 Task: Open Card Card0000000154 in Board Board0000000039 in Workspace WS0000000013 in Trello. Add Member Mailaustralia7@gmail.com to Card Card0000000154 in Board Board0000000039 in Workspace WS0000000013 in Trello. Add Blue Label titled Label0000000154 to Card Card0000000154 in Board Board0000000039 in Workspace WS0000000013 in Trello. Add Checklist CL0000000154 to Card Card0000000154 in Board Board0000000039 in Workspace WS0000000013 in Trello. Add Dates with Start Date as Sep 01 2023 and Due Date as Sep 30 2023 to Card Card0000000154 in Board Board0000000039 in Workspace WS0000000013 in Trello
Action: Mouse moved to (408, 454)
Screenshot: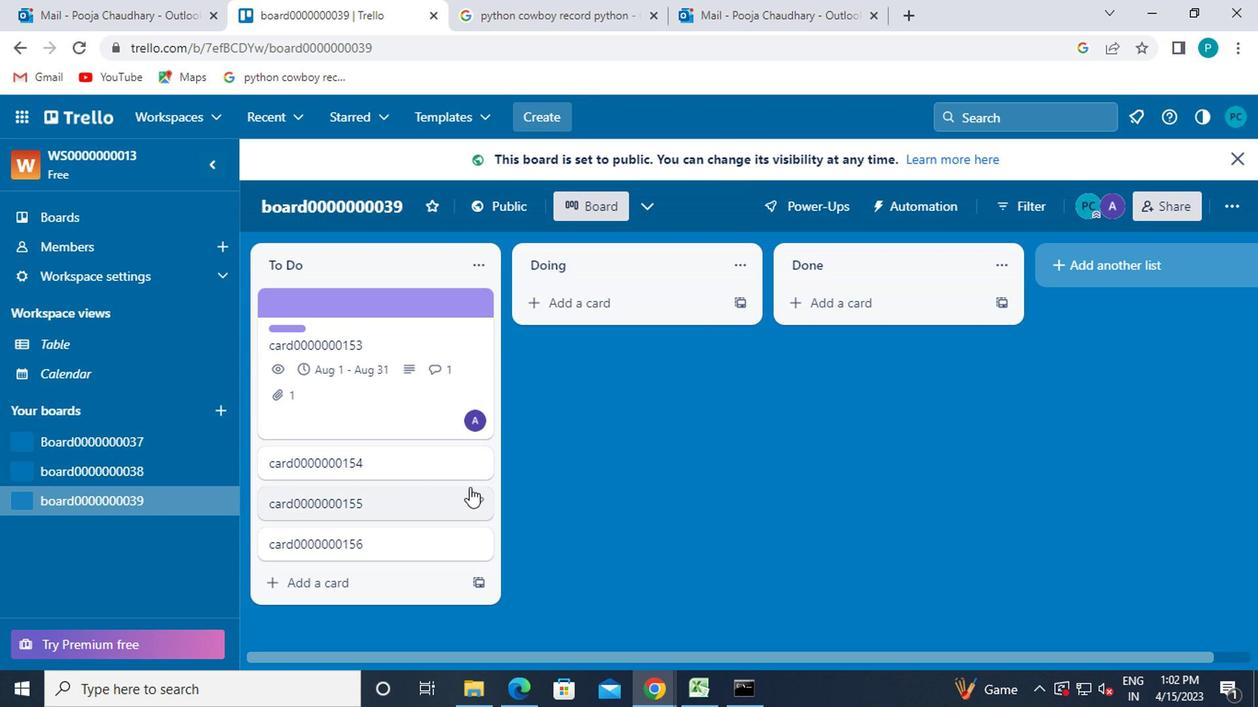 
Action: Mouse pressed left at (408, 454)
Screenshot: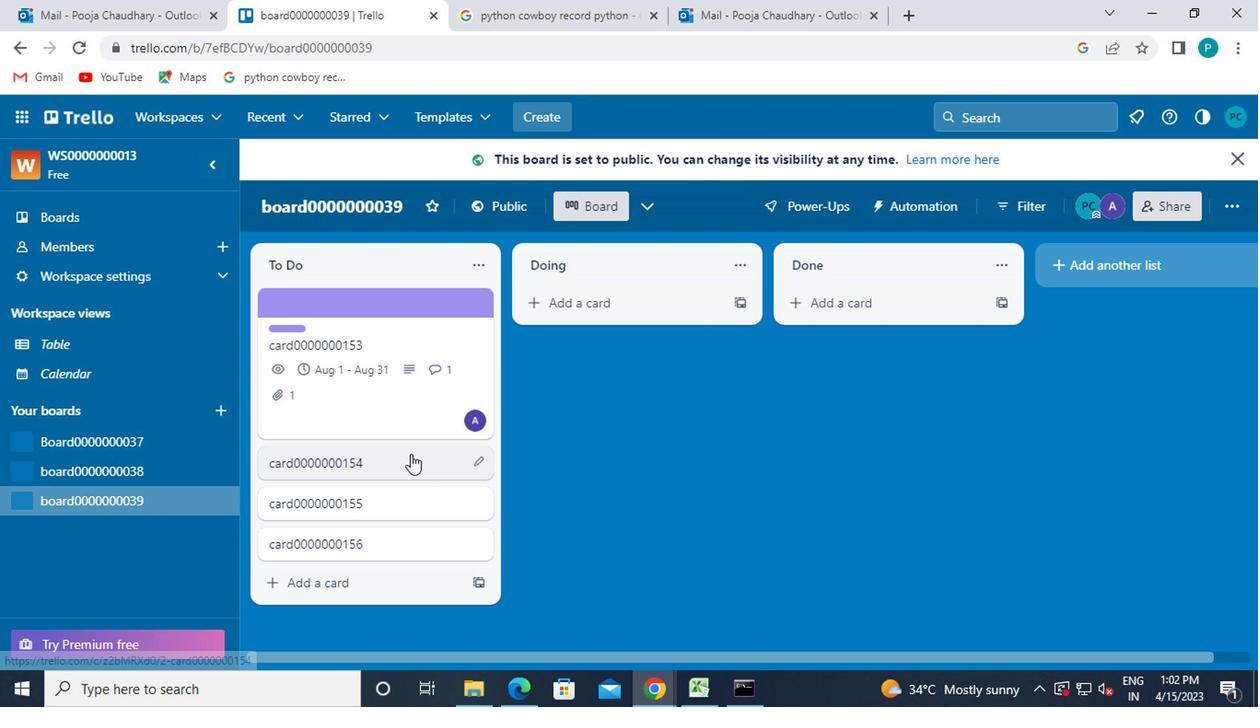
Action: Mouse moved to (860, 313)
Screenshot: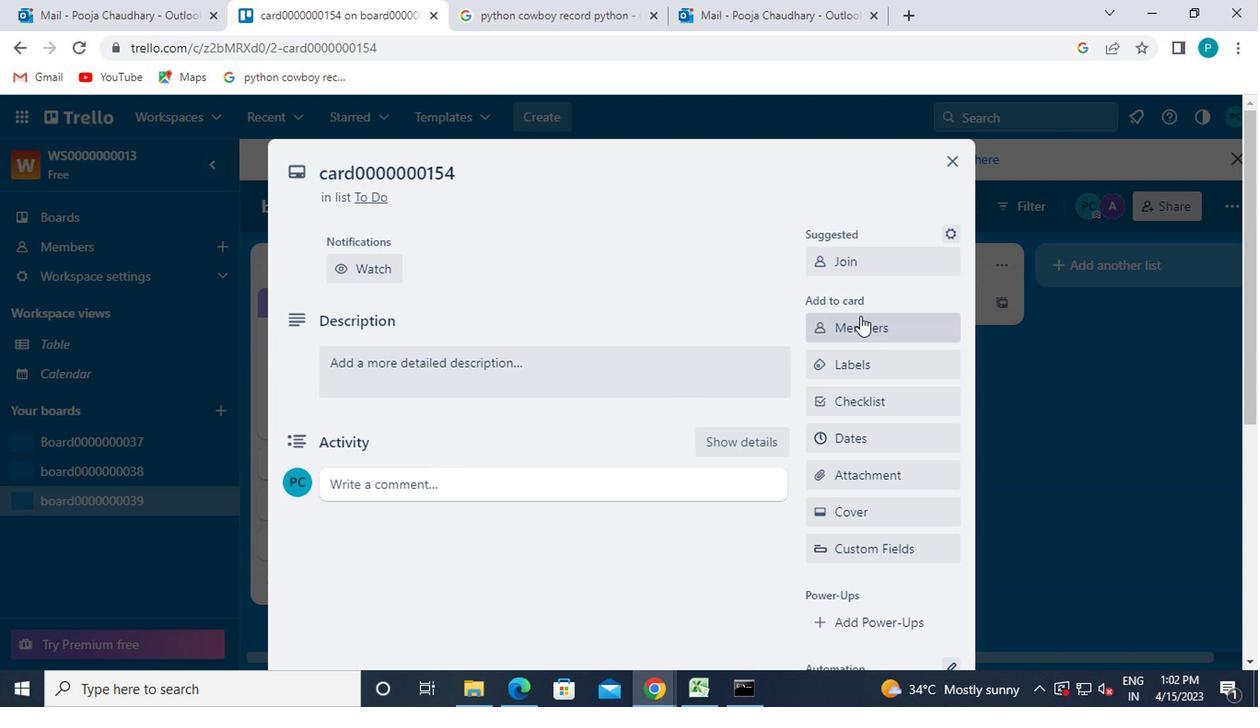 
Action: Mouse pressed left at (860, 313)
Screenshot: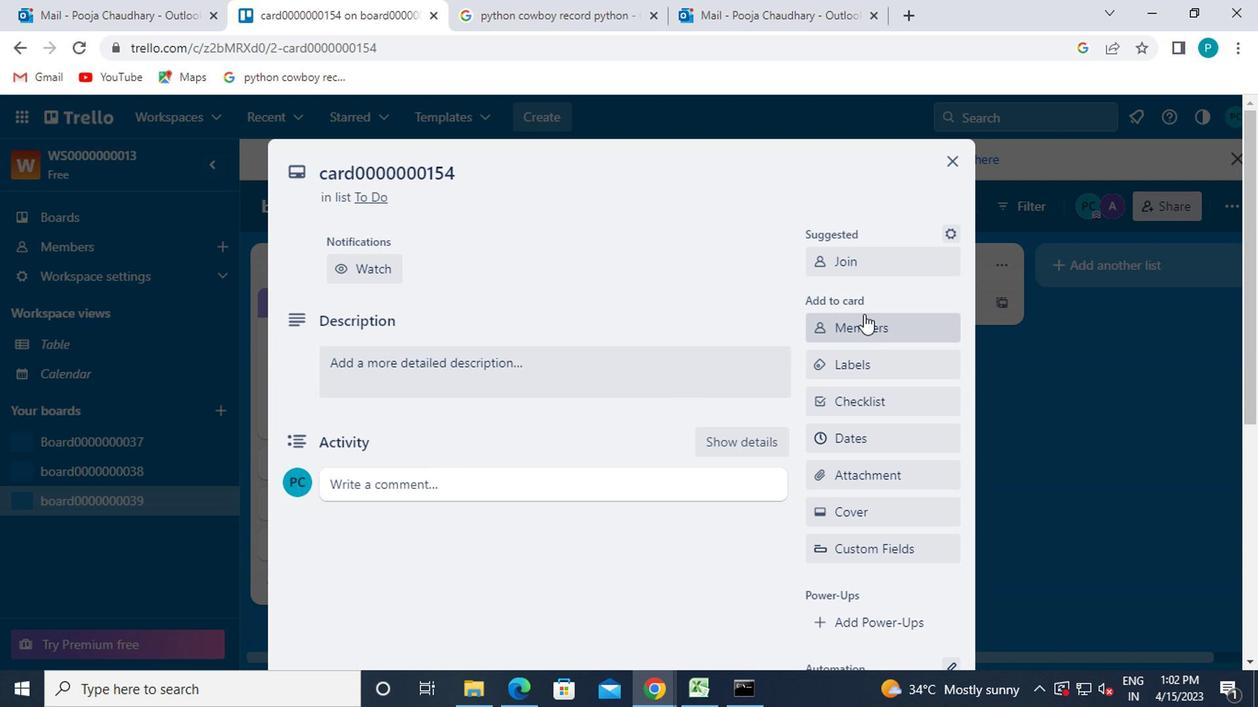 
Action: Mouse moved to (837, 408)
Screenshot: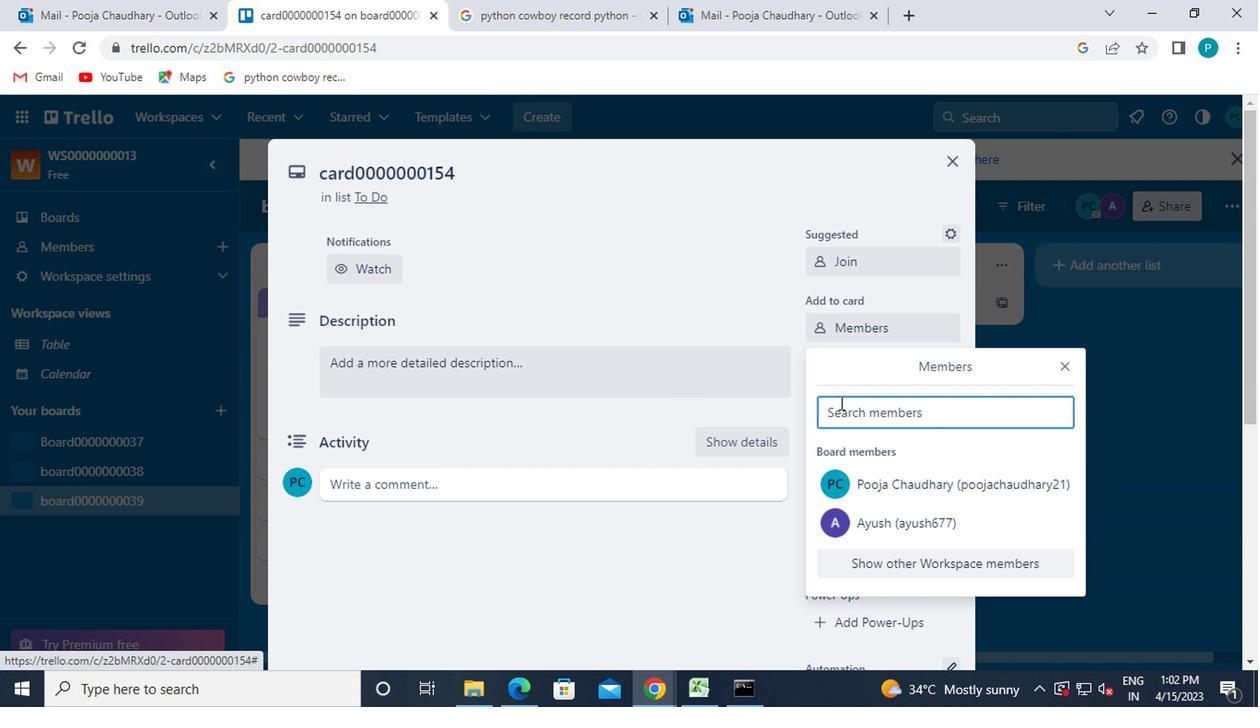 
Action: Mouse pressed left at (837, 408)
Screenshot: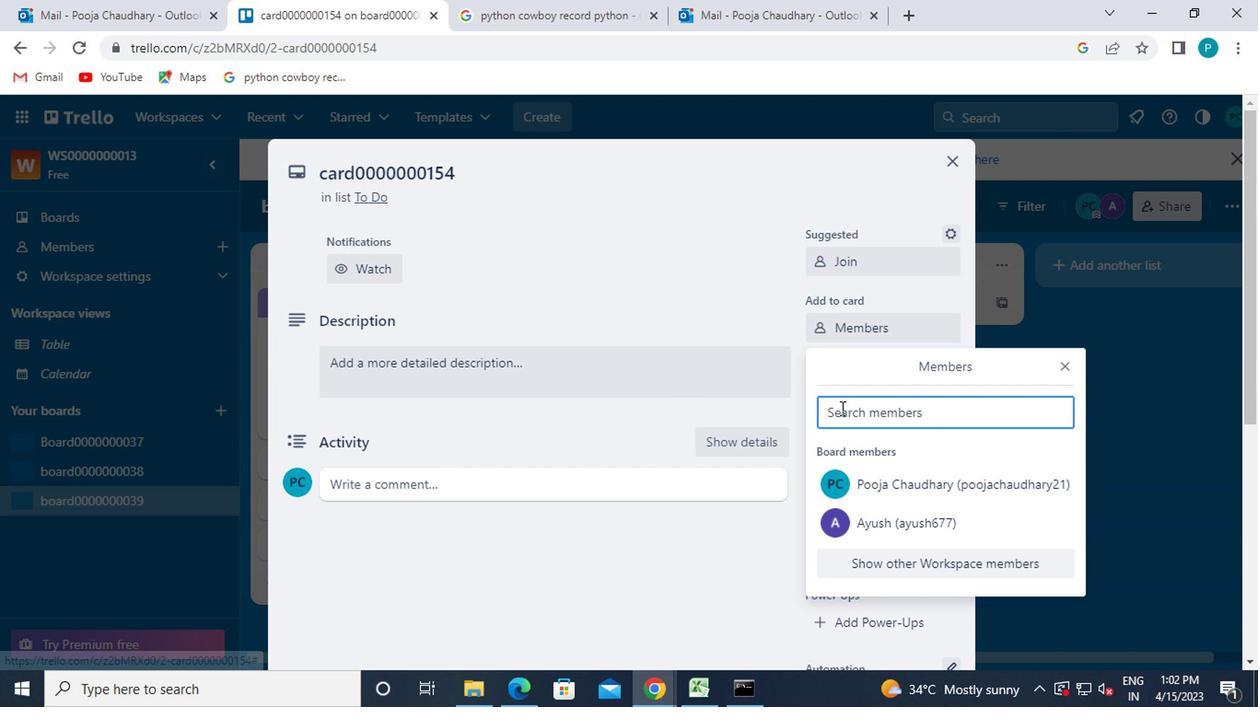 
Action: Key pressed mailaustralia7<Key.shift>@GMAIL.COM
Screenshot: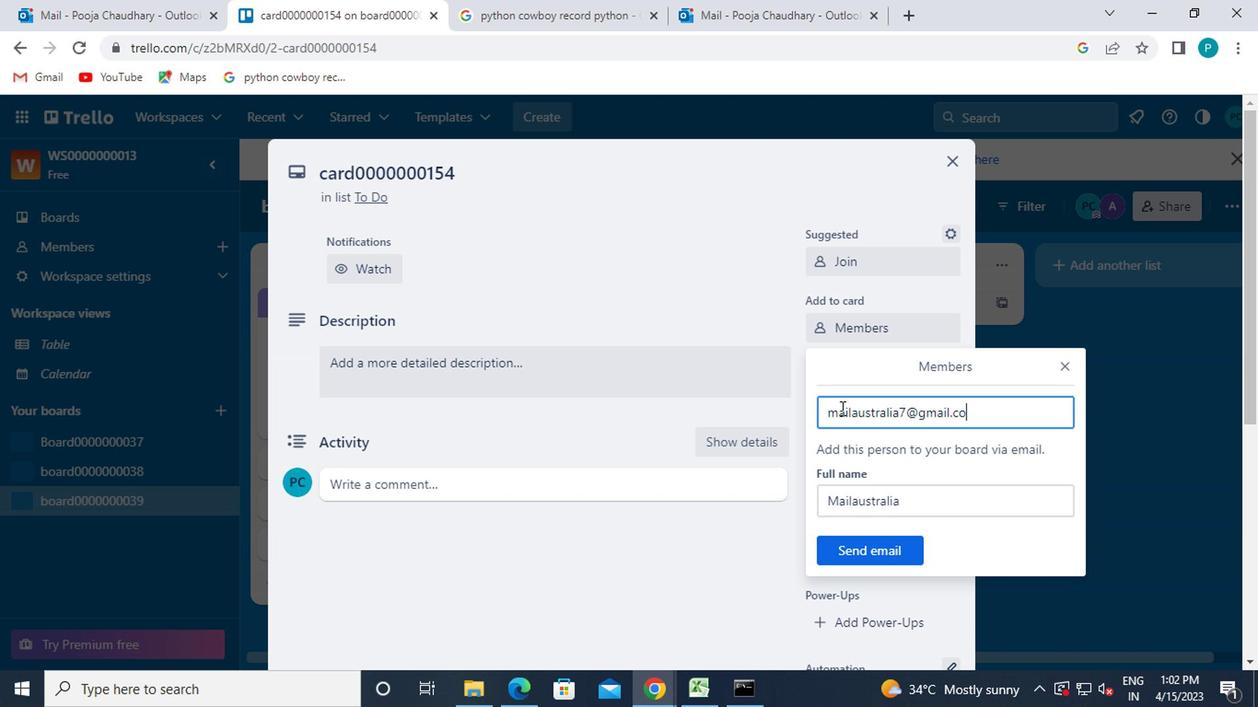 
Action: Mouse moved to (841, 553)
Screenshot: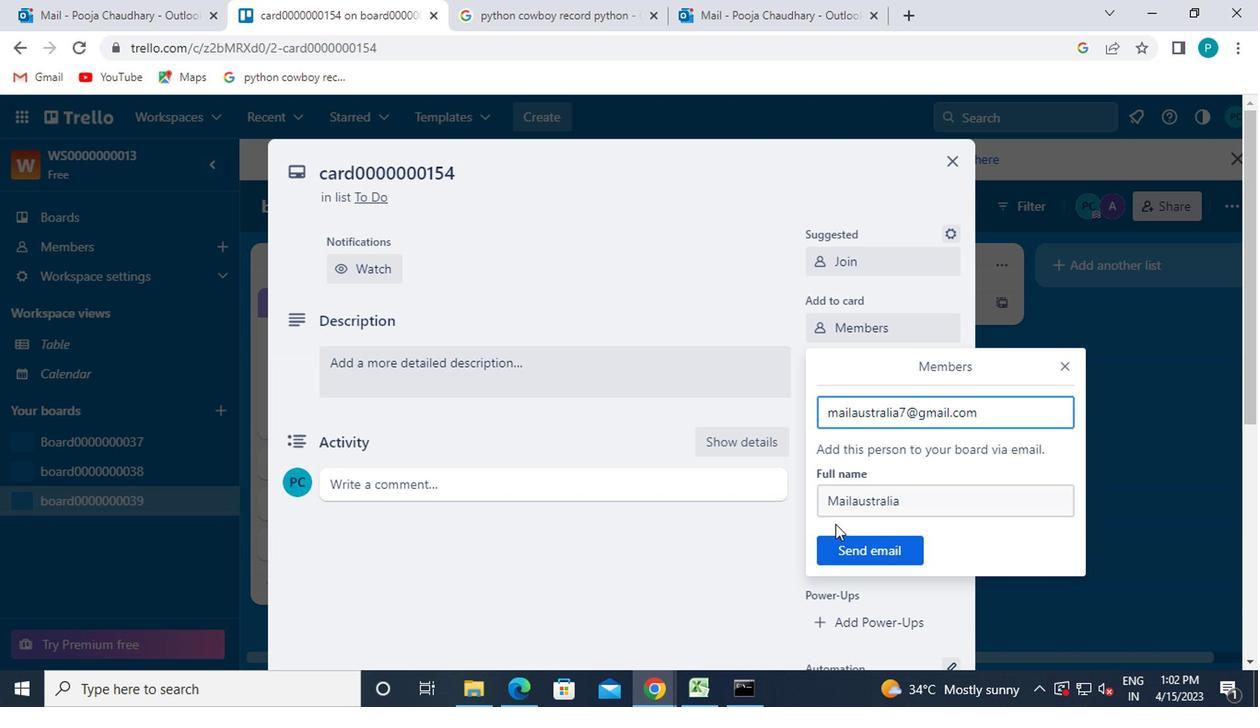 
Action: Mouse pressed left at (841, 553)
Screenshot: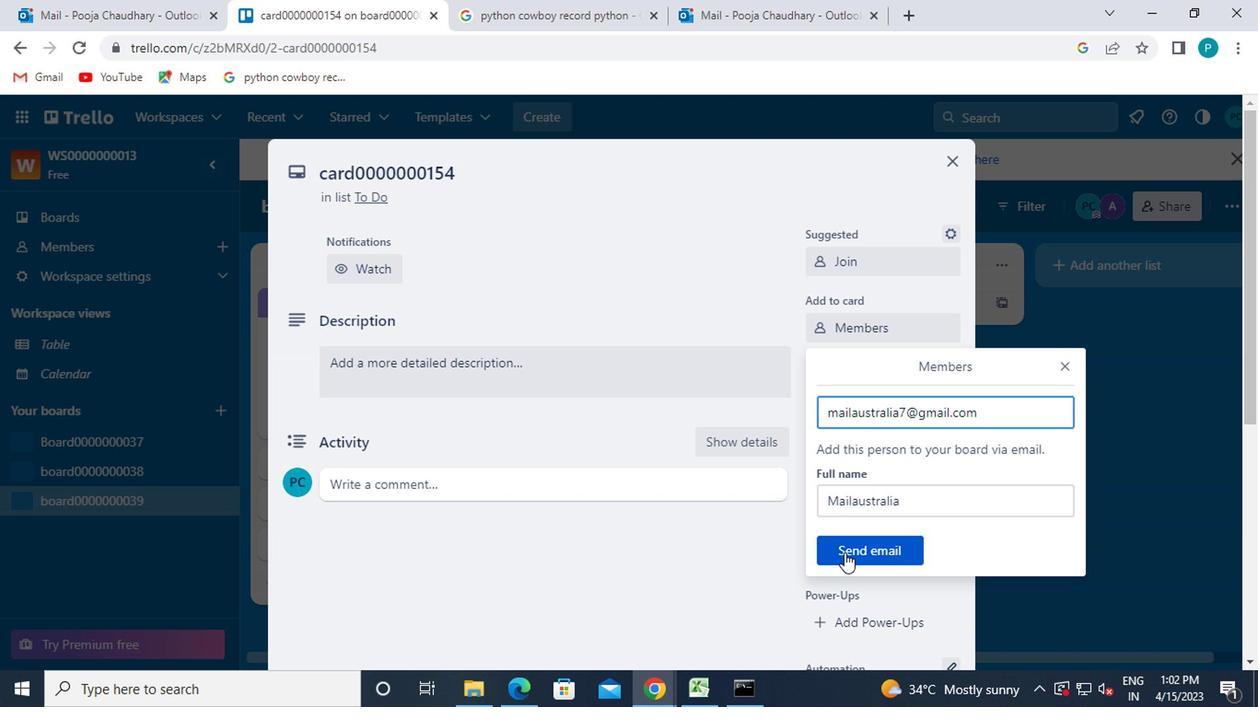 
Action: Mouse moved to (825, 372)
Screenshot: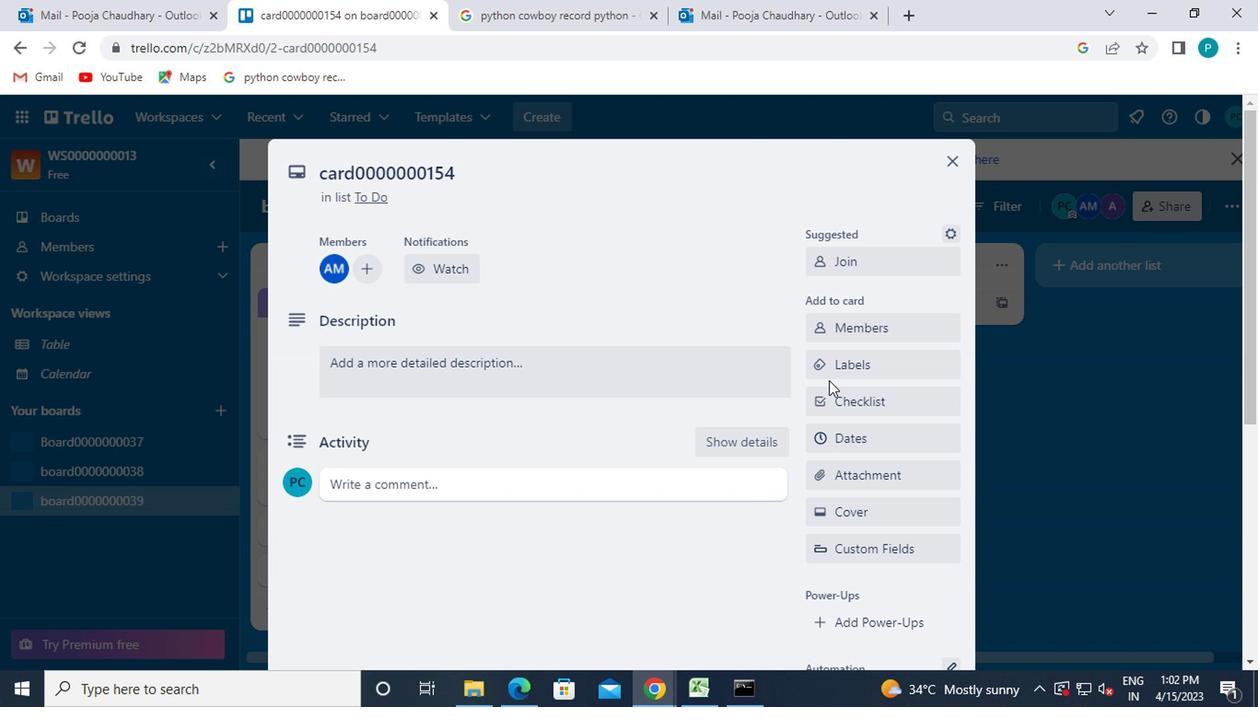 
Action: Mouse pressed left at (825, 372)
Screenshot: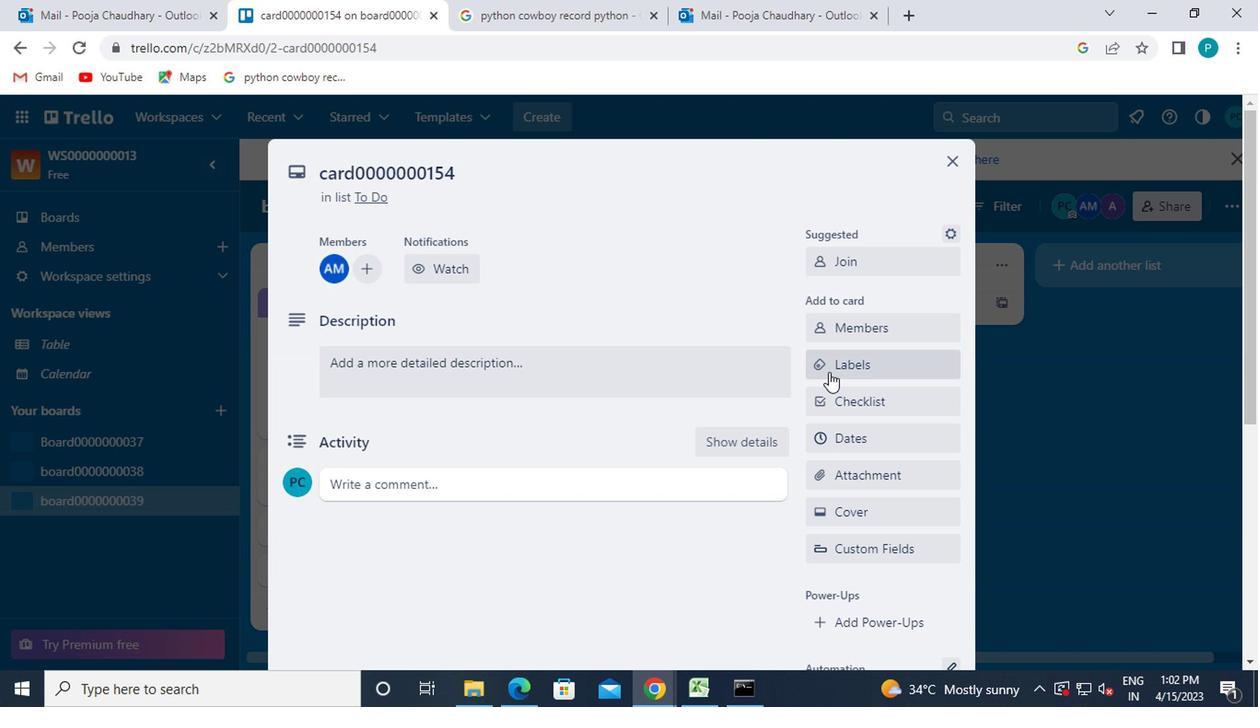 
Action: Mouse moved to (858, 526)
Screenshot: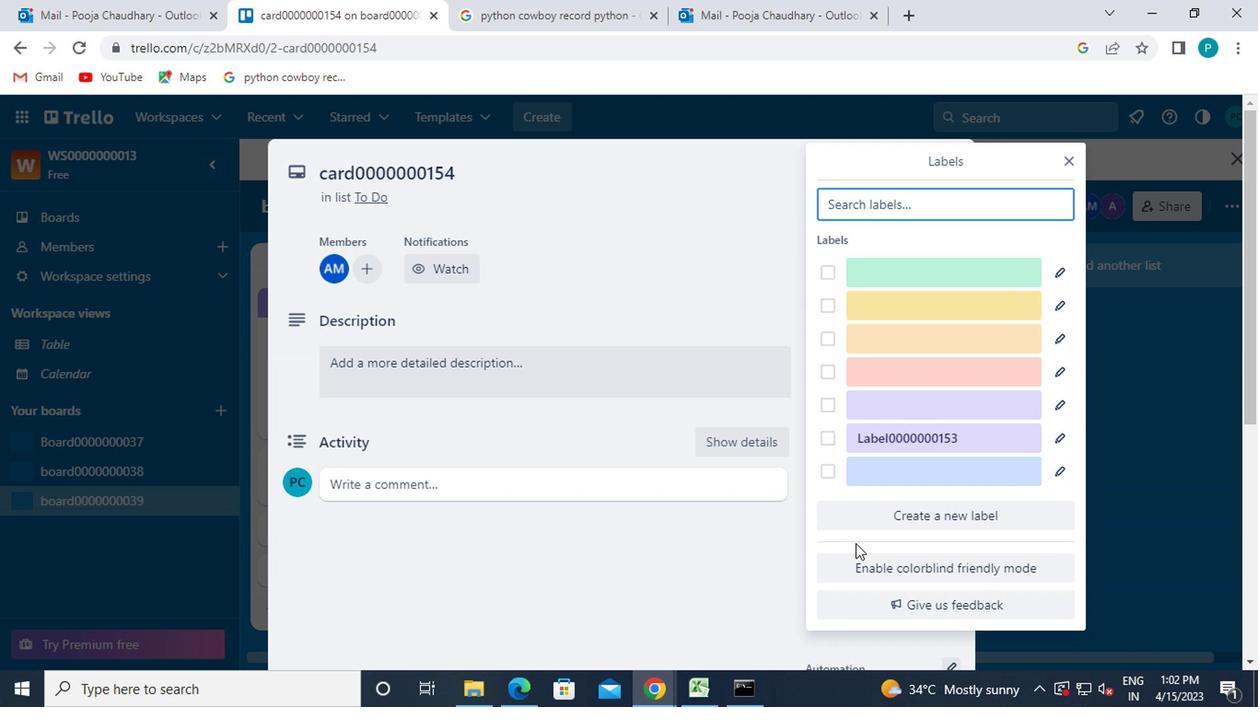 
Action: Mouse pressed left at (858, 526)
Screenshot: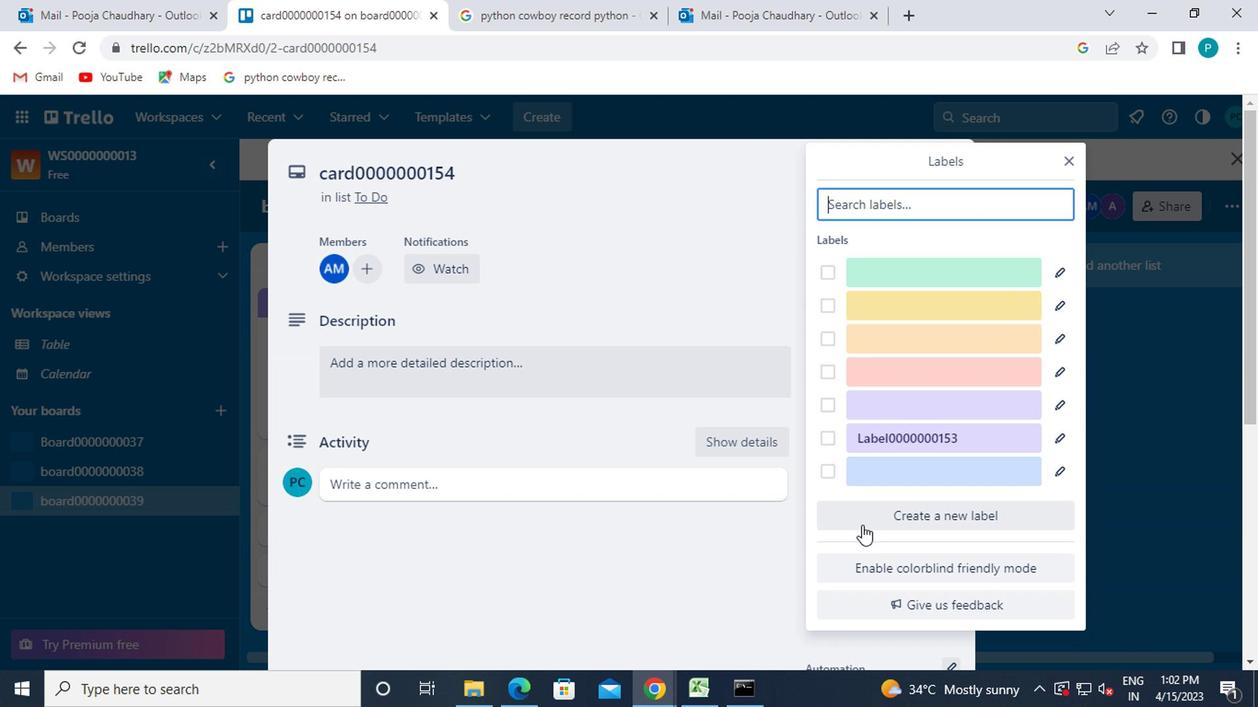 
Action: Mouse moved to (853, 524)
Screenshot: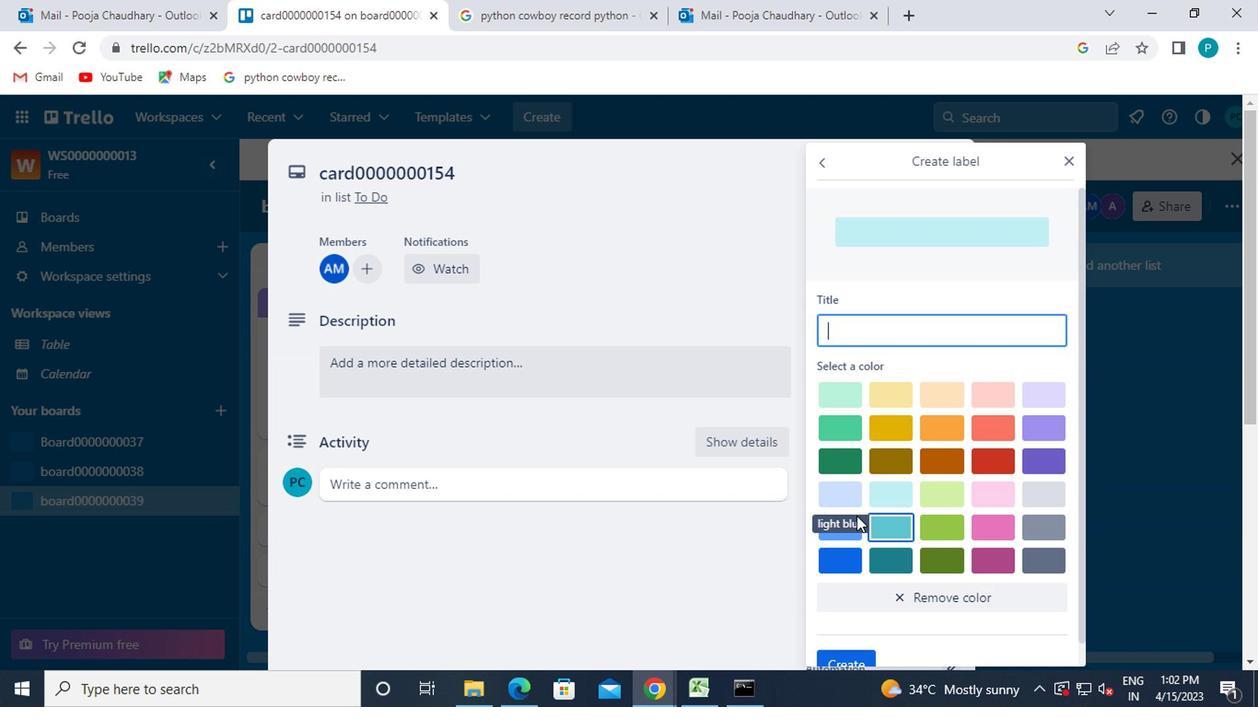 
Action: Mouse pressed left at (853, 524)
Screenshot: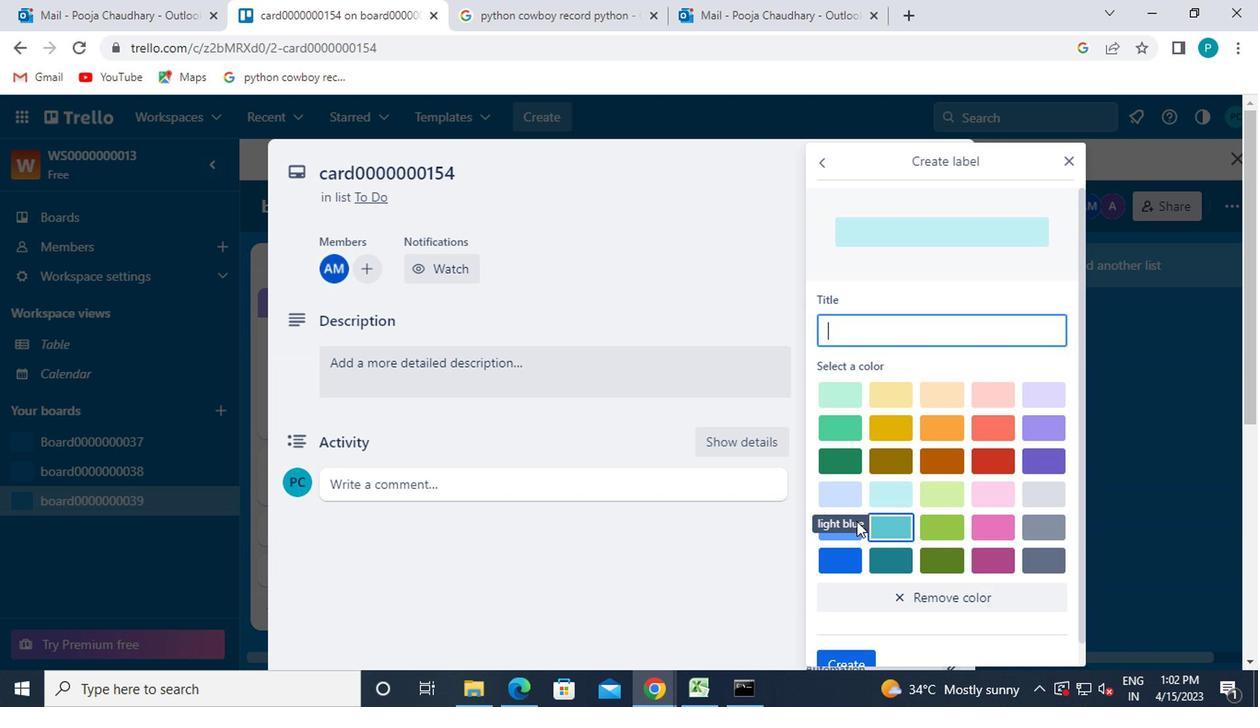 
Action: Mouse moved to (842, 537)
Screenshot: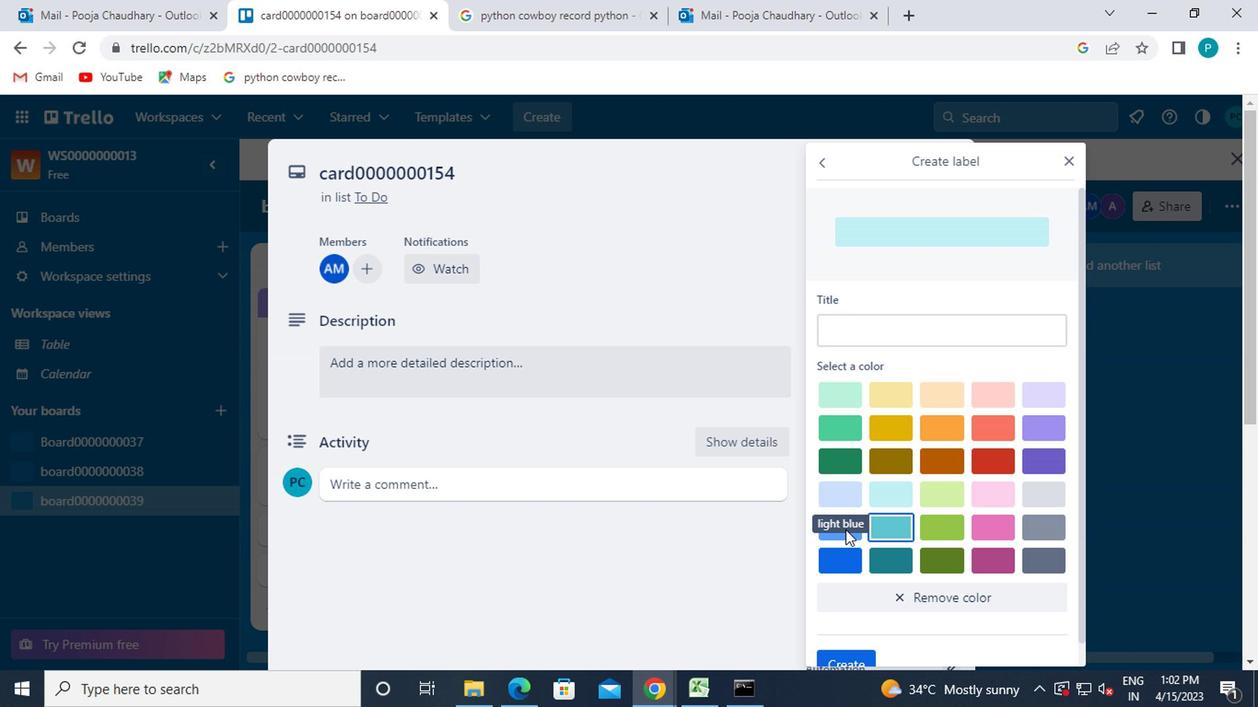 
Action: Mouse pressed left at (842, 537)
Screenshot: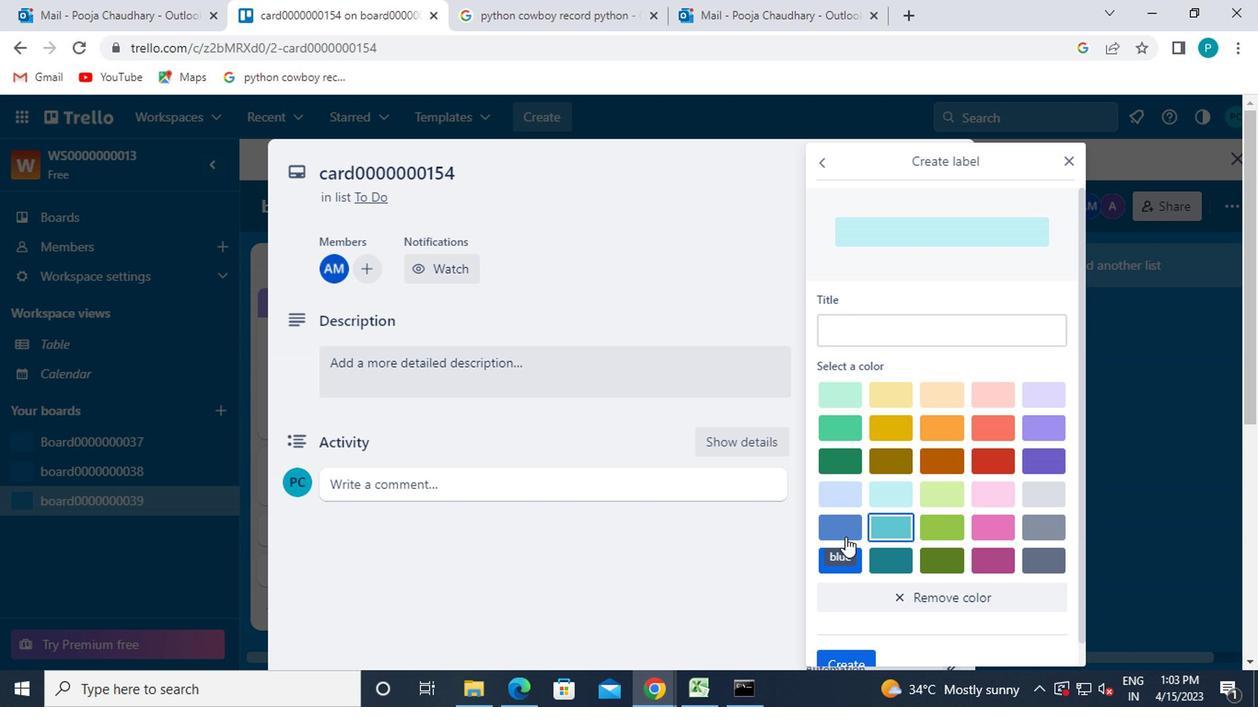 
Action: Mouse moved to (856, 328)
Screenshot: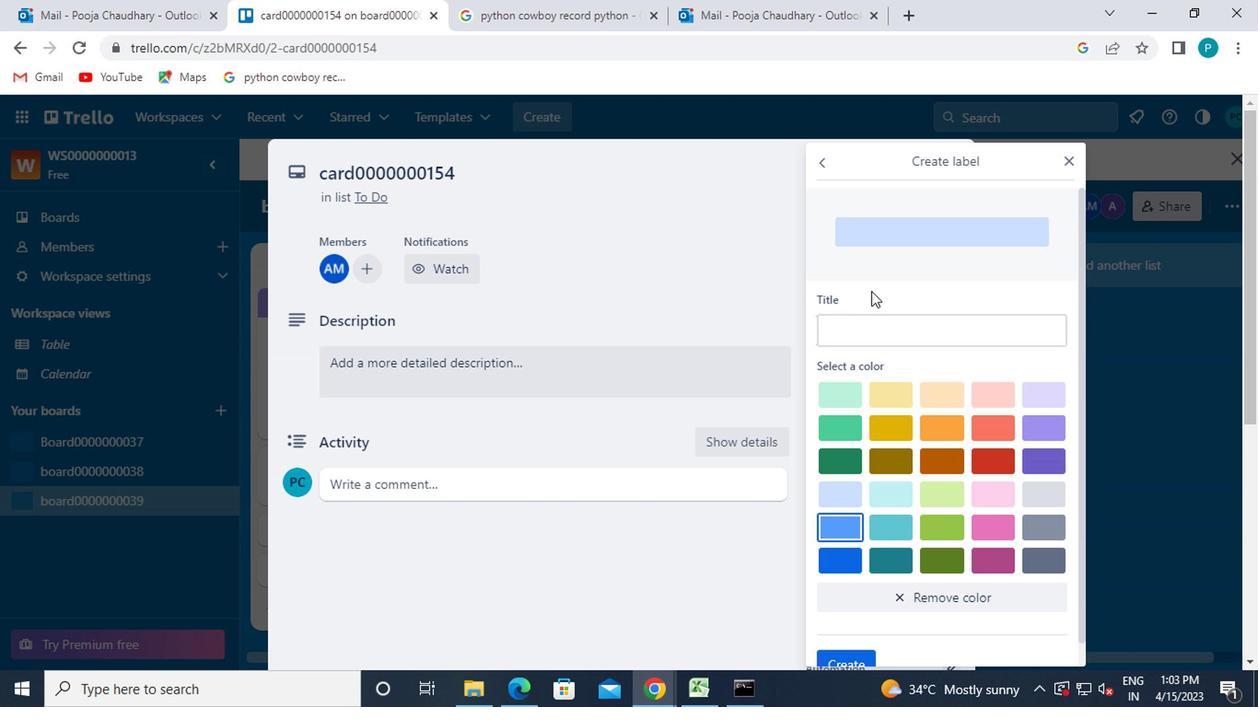 
Action: Mouse pressed left at (856, 328)
Screenshot: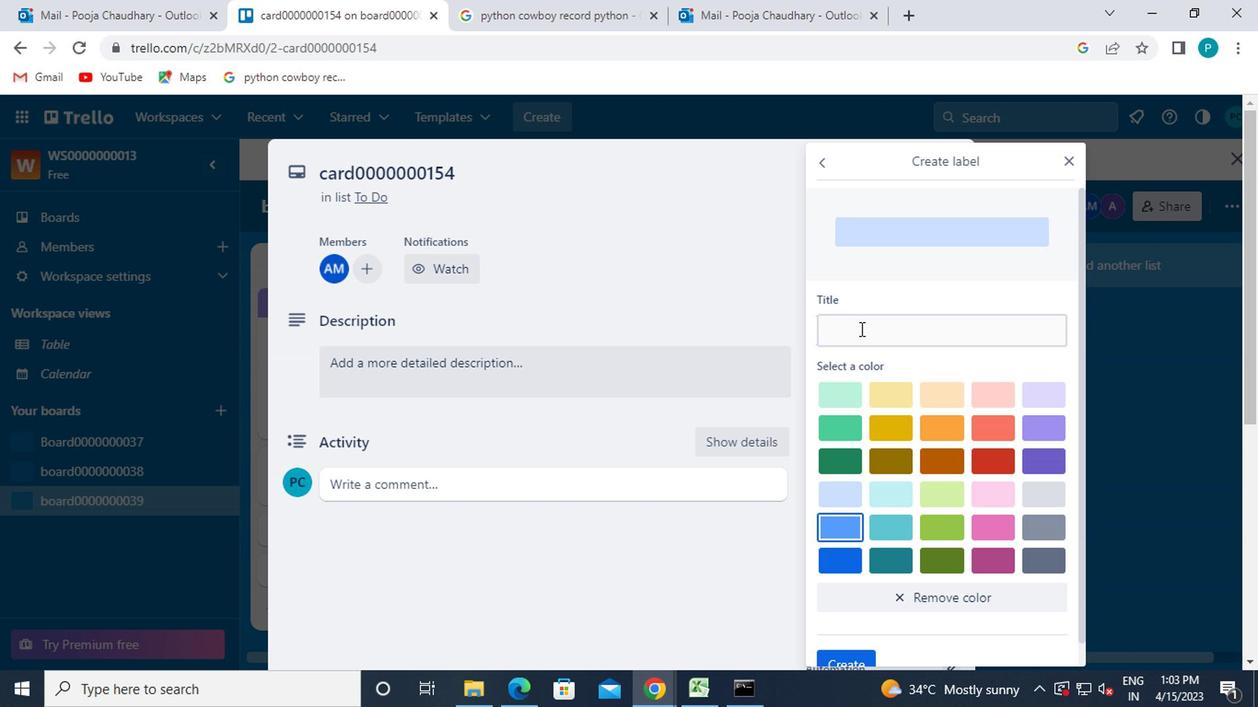 
Action: Mouse moved to (856, 329)
Screenshot: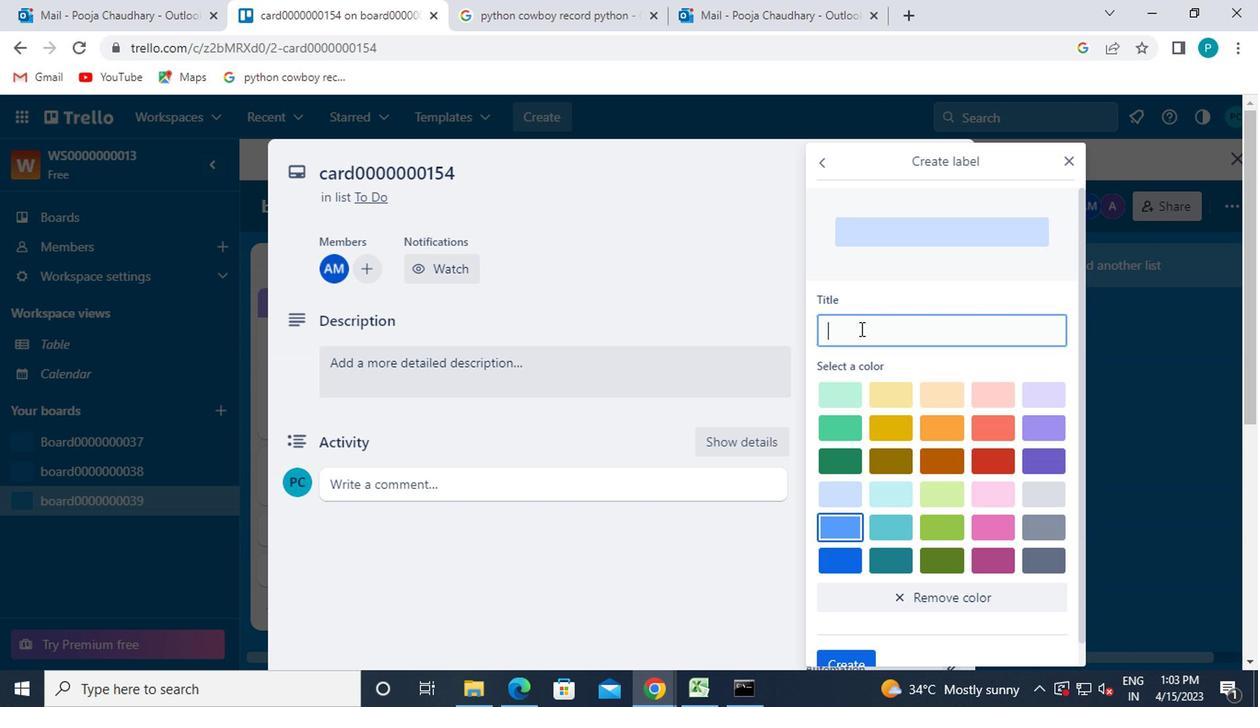 
Action: Key pressed <Key.caps_lock>L<Key.caps_lock>ABEL0000000<Key.shift><Key.shift><Key.shift><Key.shift><Key.shift><Key.shift><Key.shift>154
Screenshot: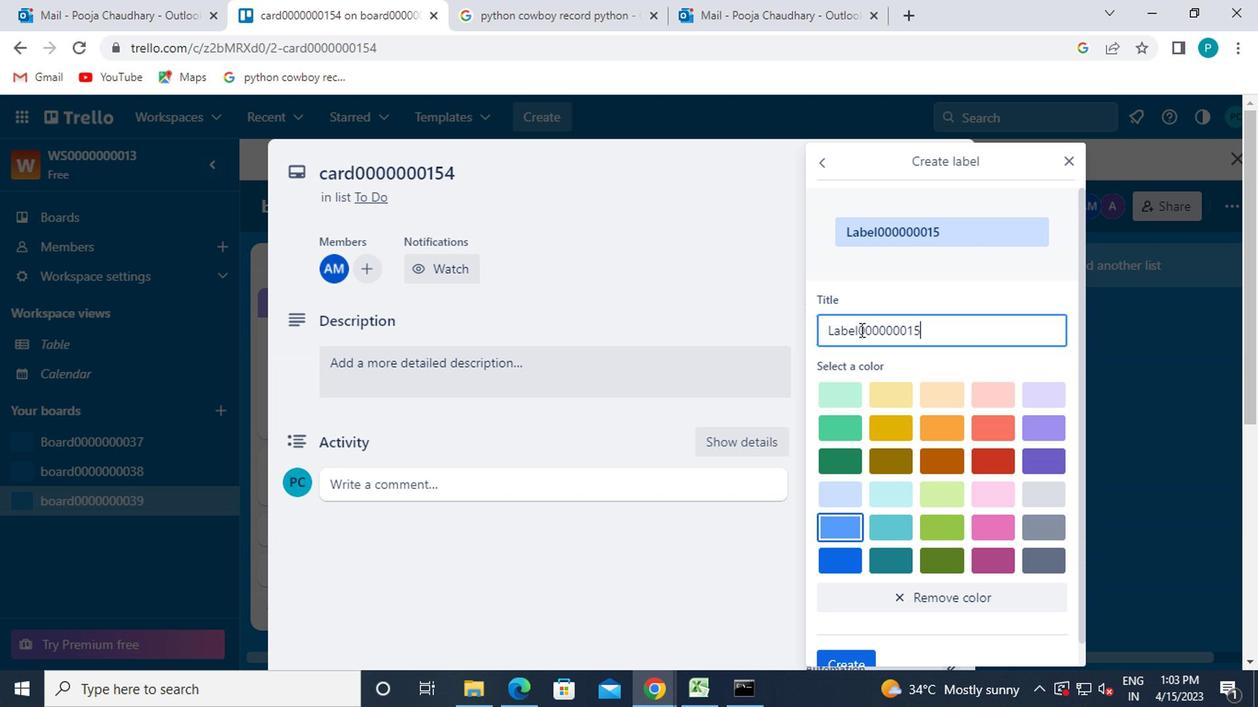 
Action: Mouse moved to (949, 425)
Screenshot: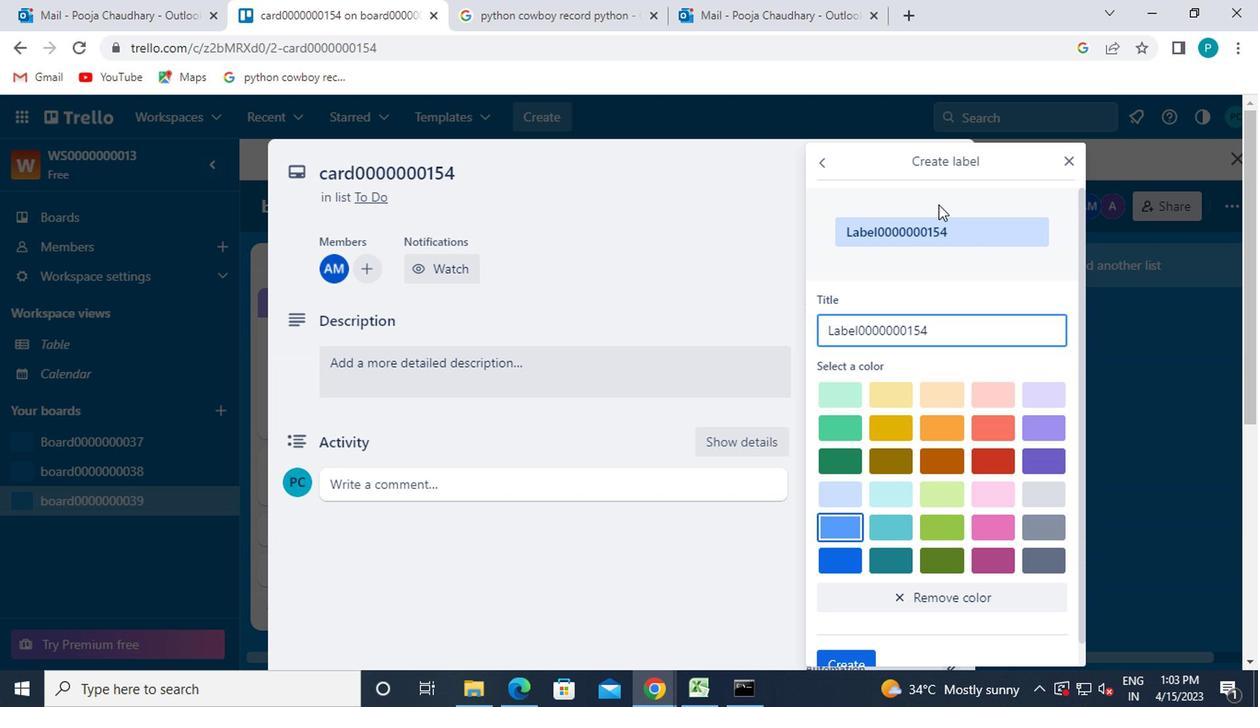 
Action: Mouse scrolled (949, 423) with delta (0, -1)
Screenshot: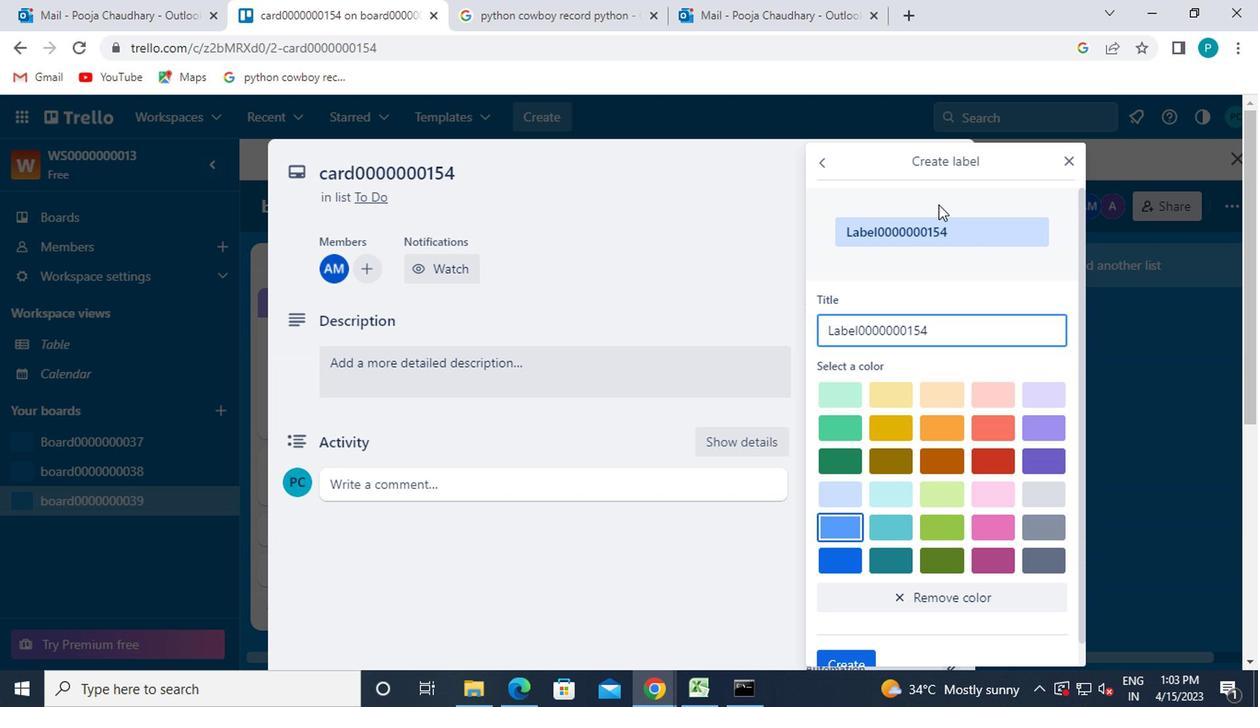 
Action: Mouse moved to (951, 433)
Screenshot: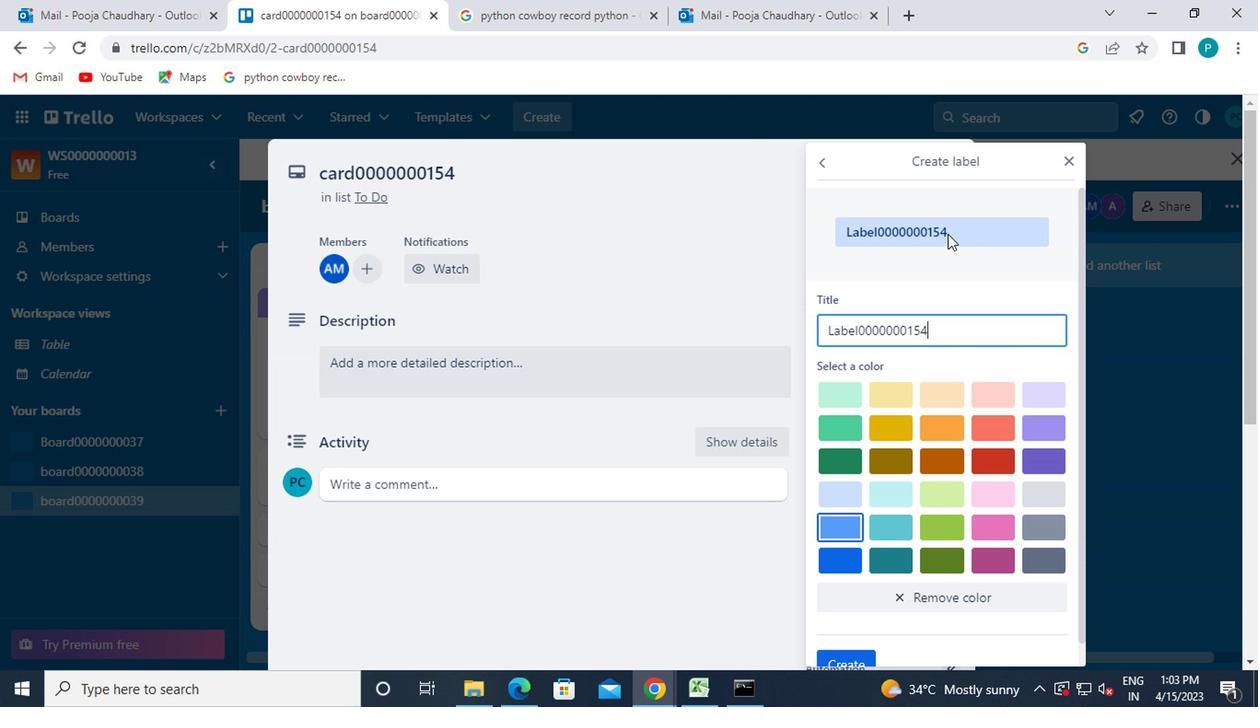 
Action: Mouse scrolled (951, 432) with delta (0, 0)
Screenshot: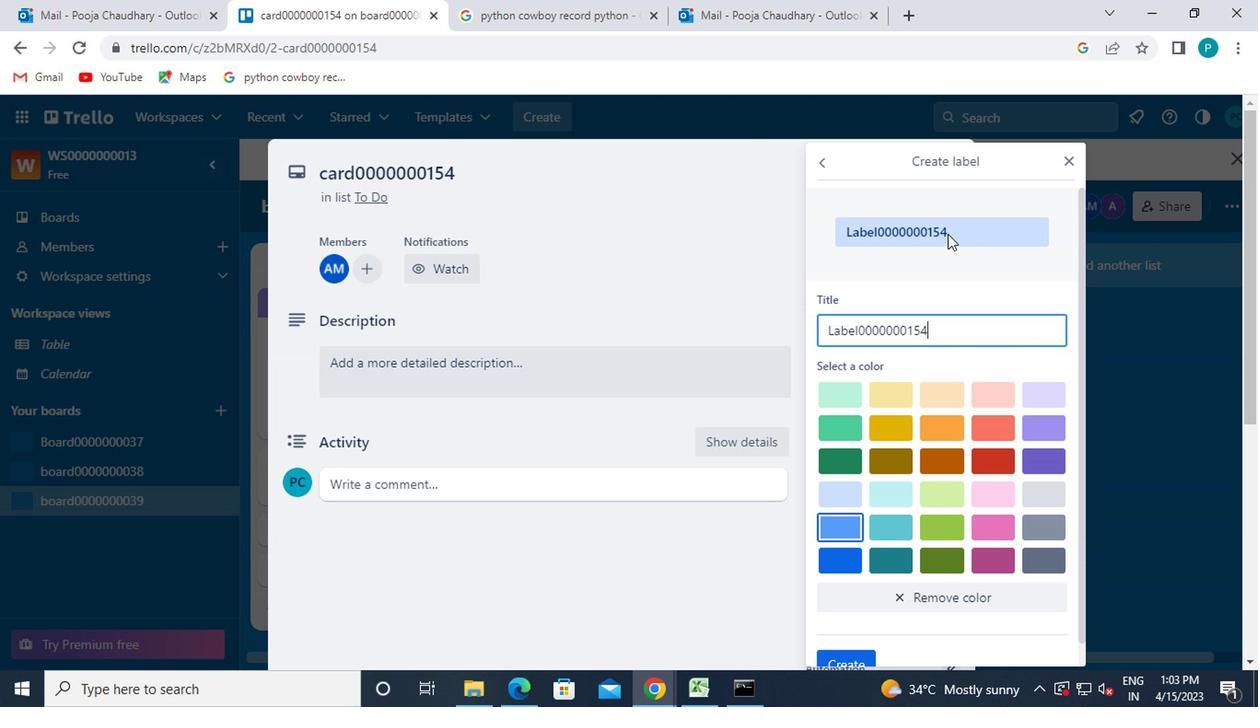 
Action: Mouse moved to (952, 437)
Screenshot: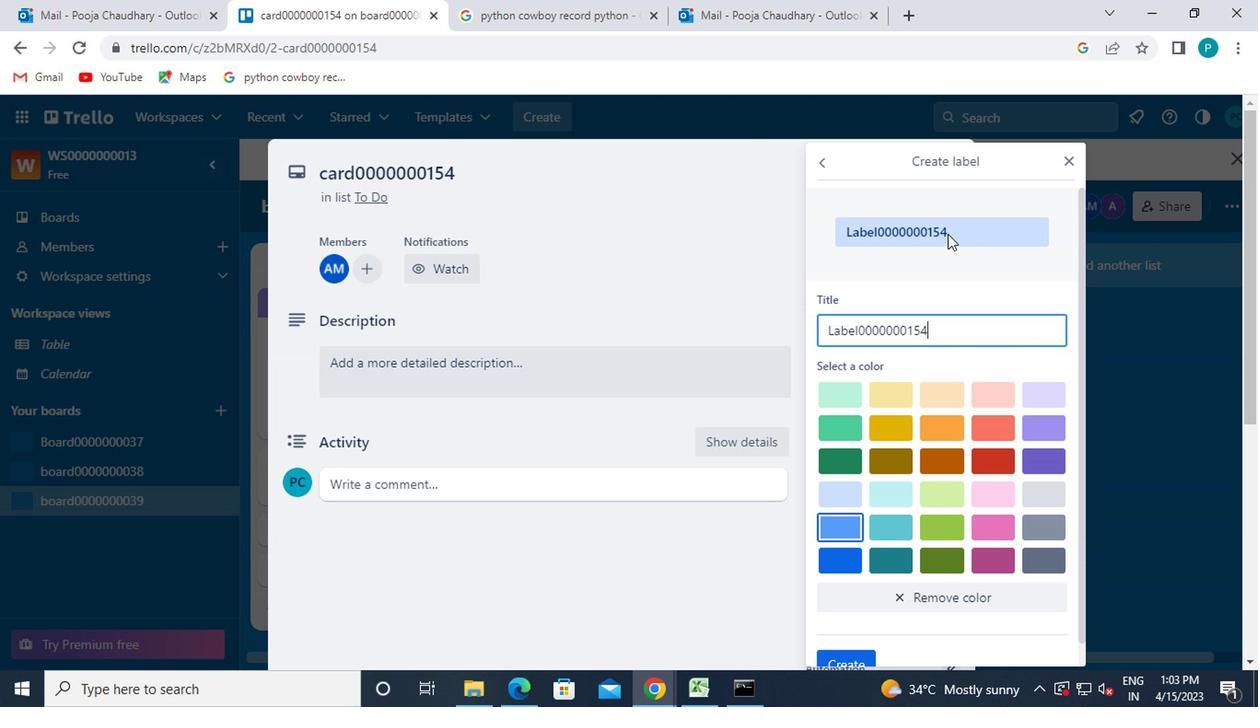 
Action: Mouse scrolled (952, 436) with delta (0, 0)
Screenshot: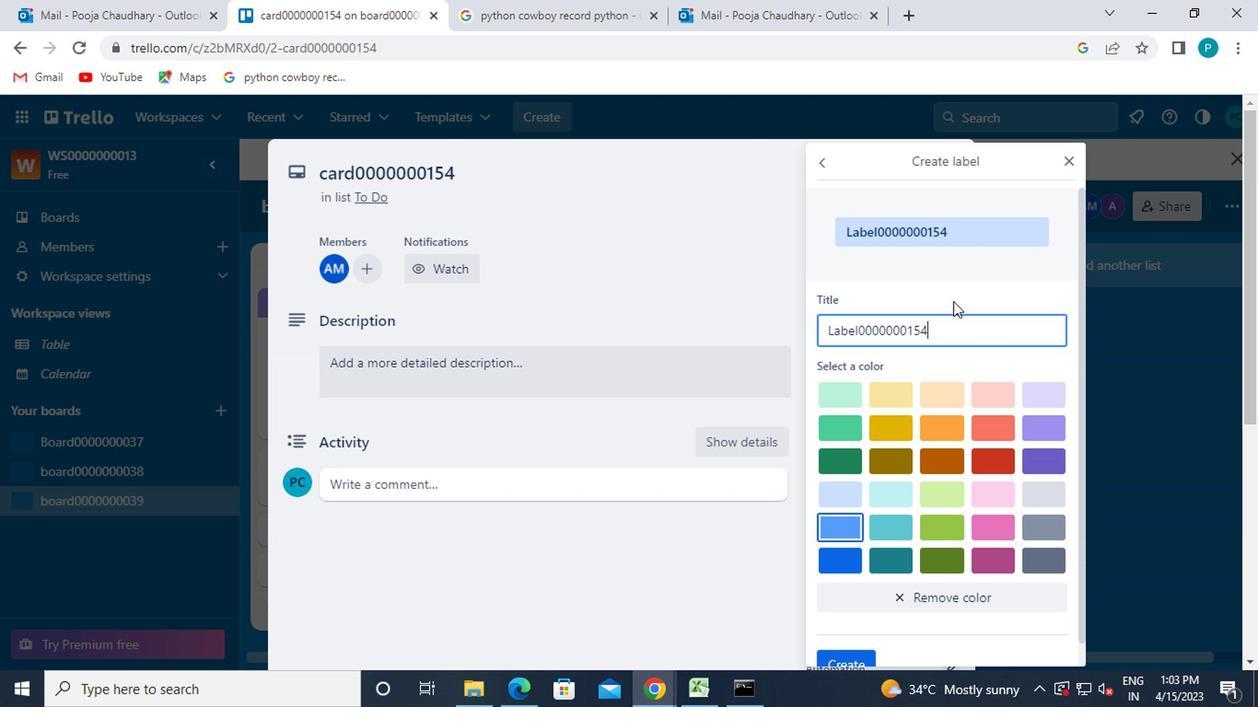 
Action: Mouse moved to (952, 443)
Screenshot: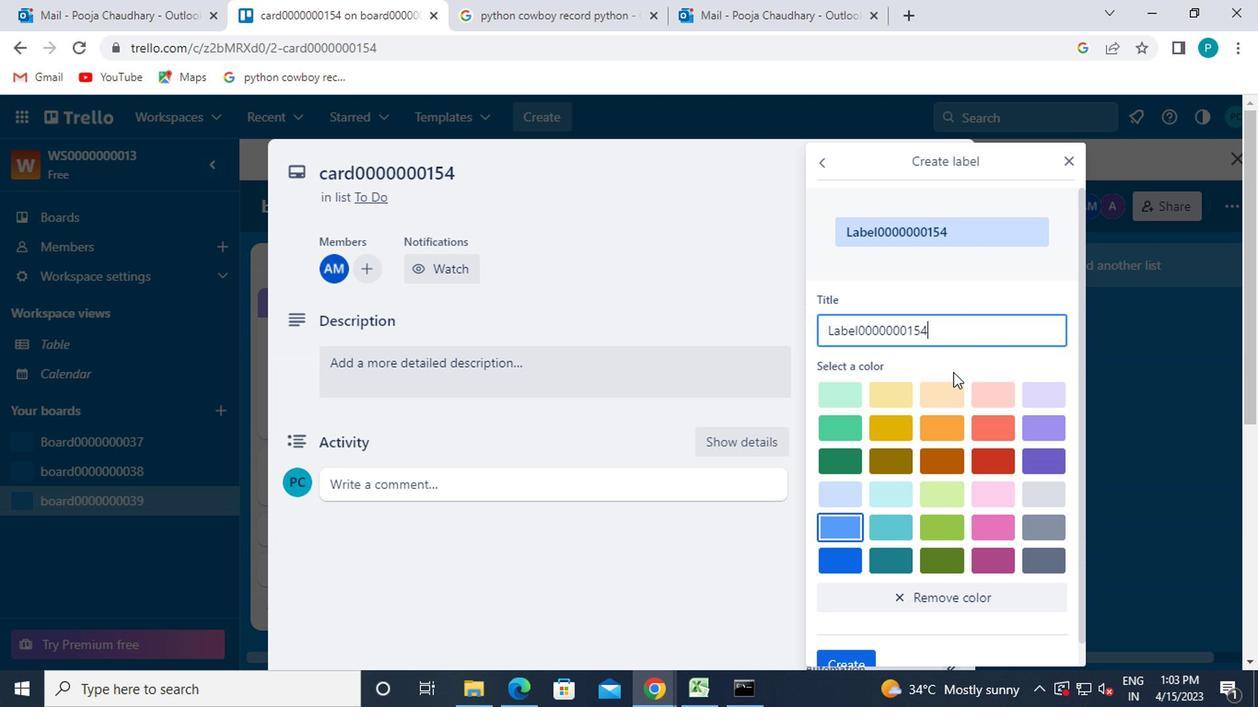 
Action: Mouse scrolled (952, 442) with delta (0, 0)
Screenshot: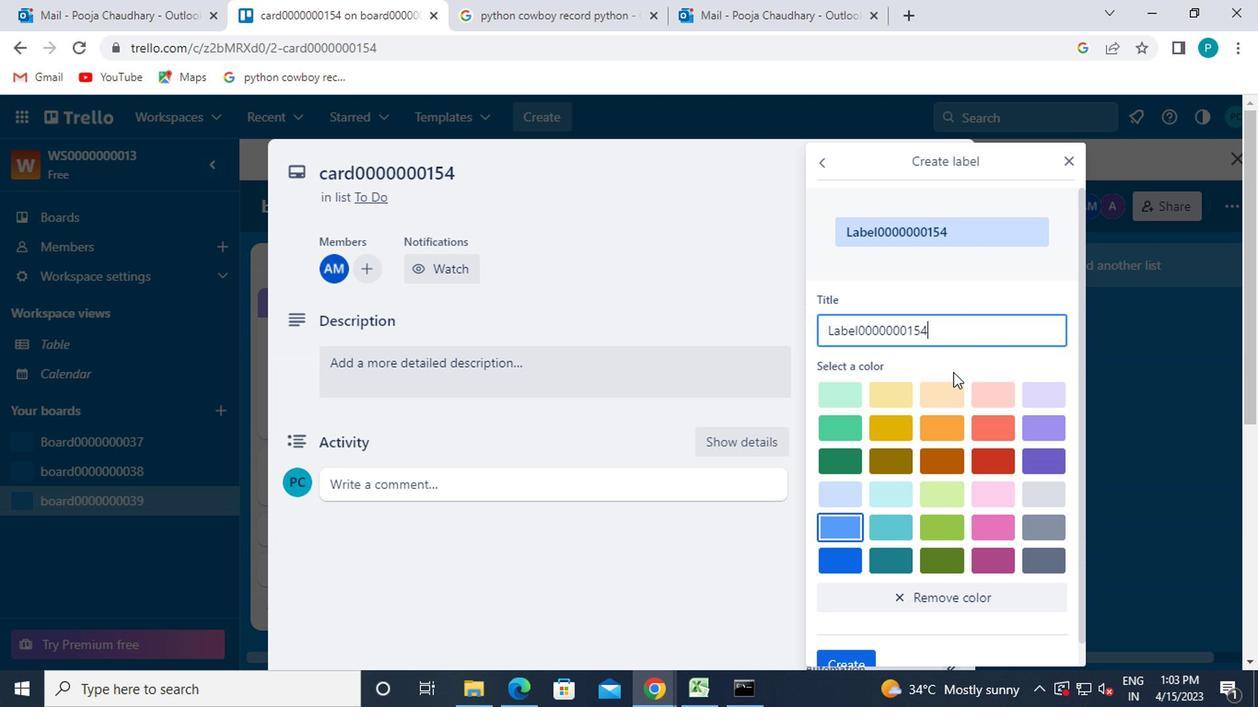 
Action: Mouse moved to (929, 536)
Screenshot: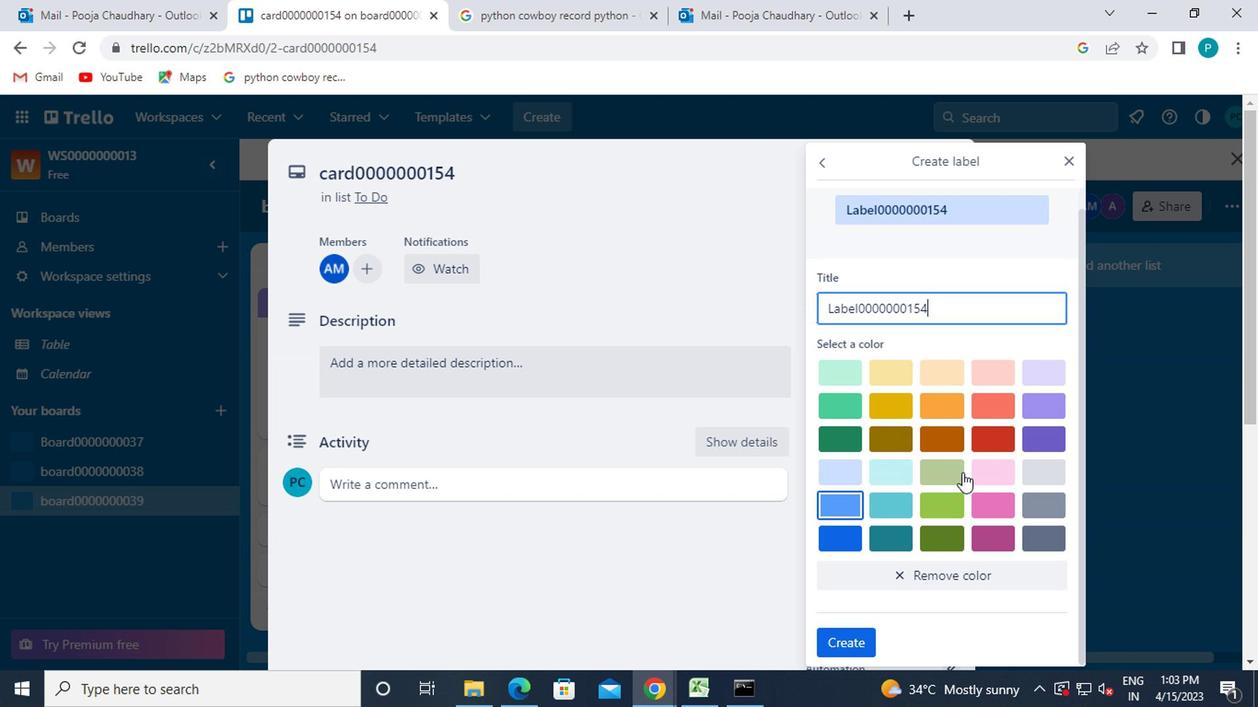 
Action: Mouse scrolled (929, 535) with delta (0, 0)
Screenshot: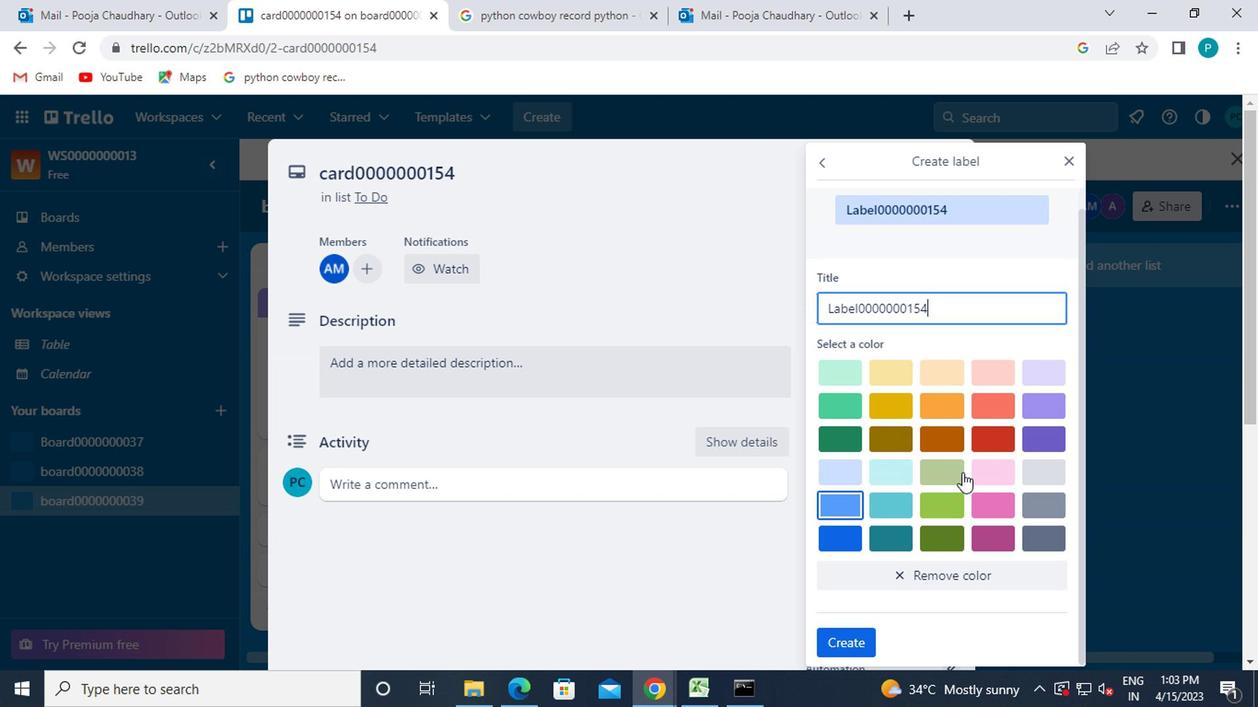 
Action: Mouse moved to (927, 539)
Screenshot: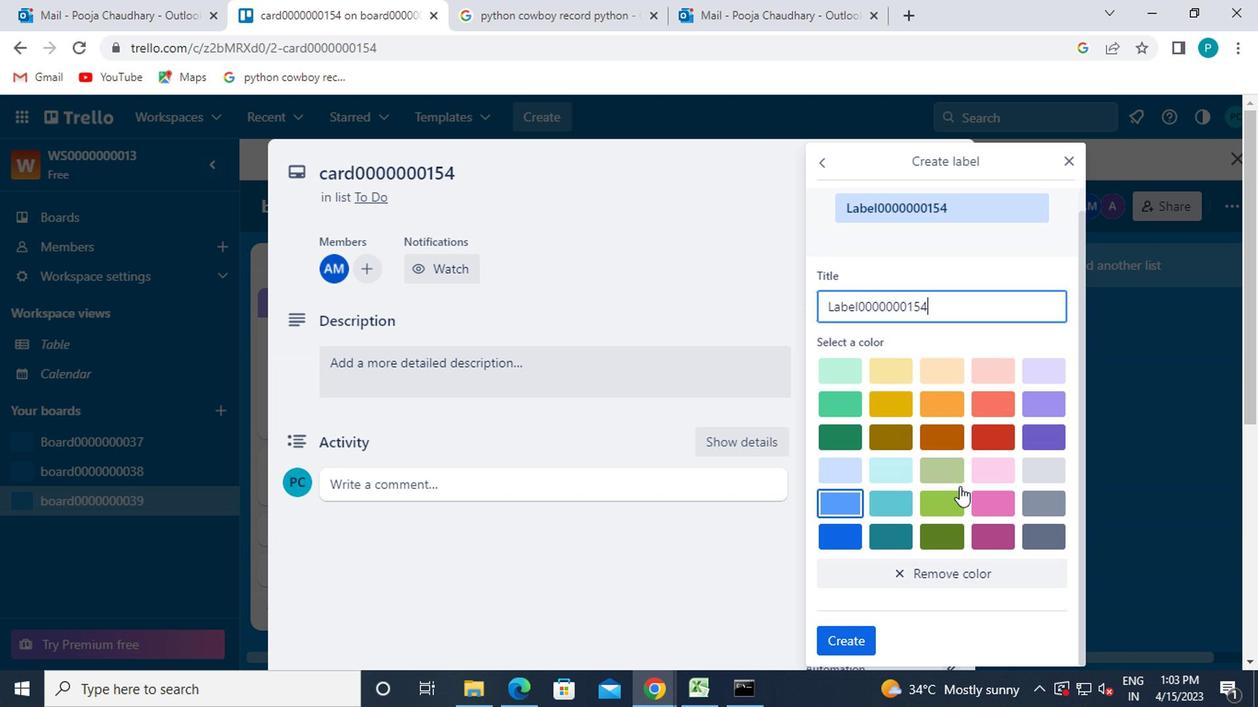 
Action: Mouse scrolled (927, 537) with delta (0, -1)
Screenshot: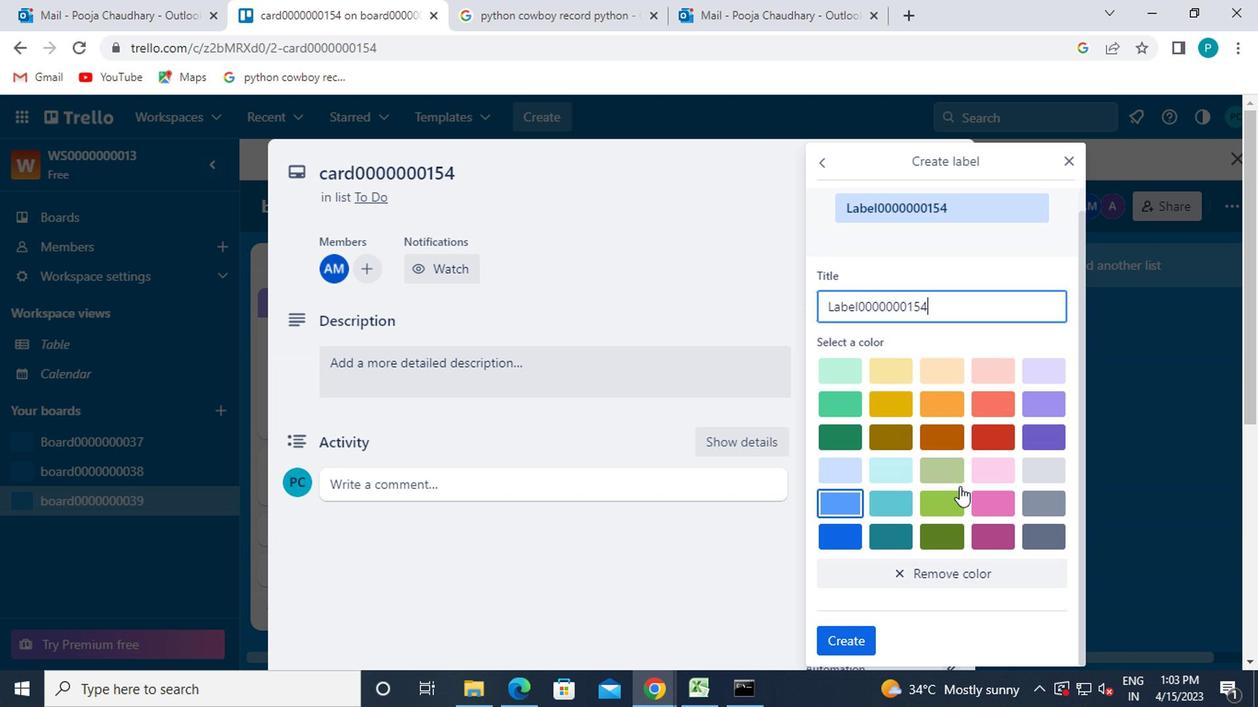 
Action: Mouse moved to (926, 539)
Screenshot: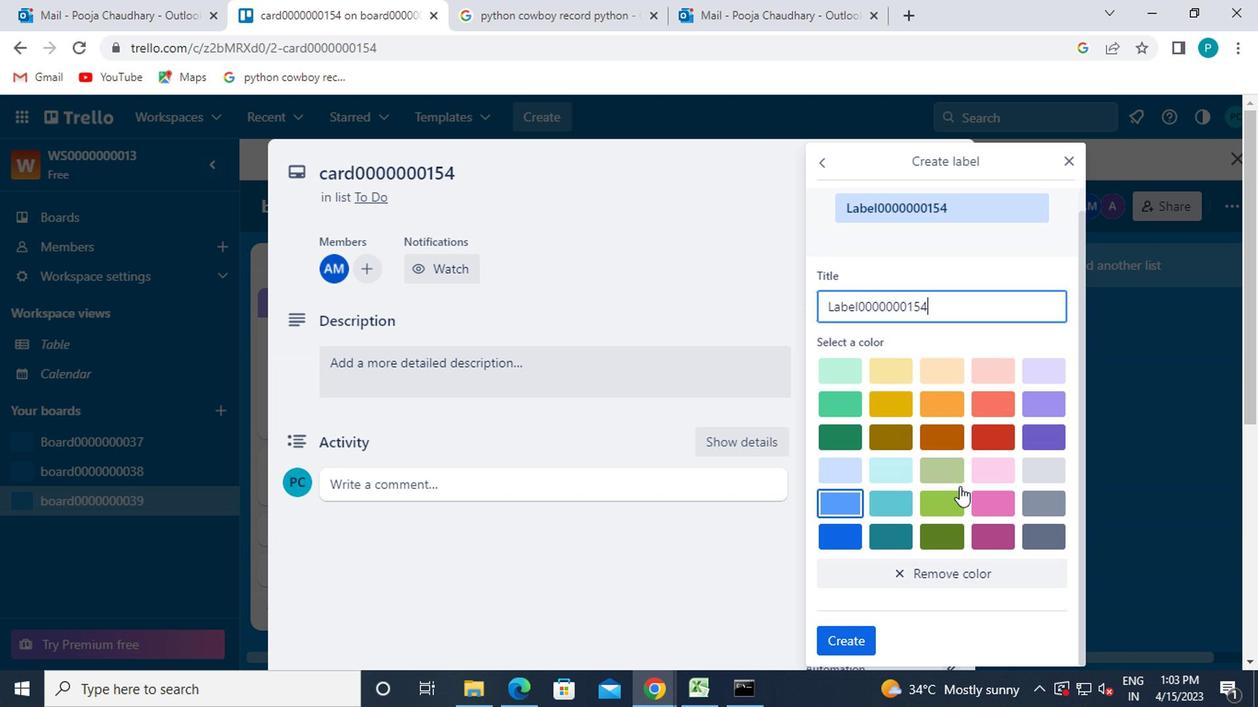 
Action: Mouse scrolled (926, 537) with delta (0, -1)
Screenshot: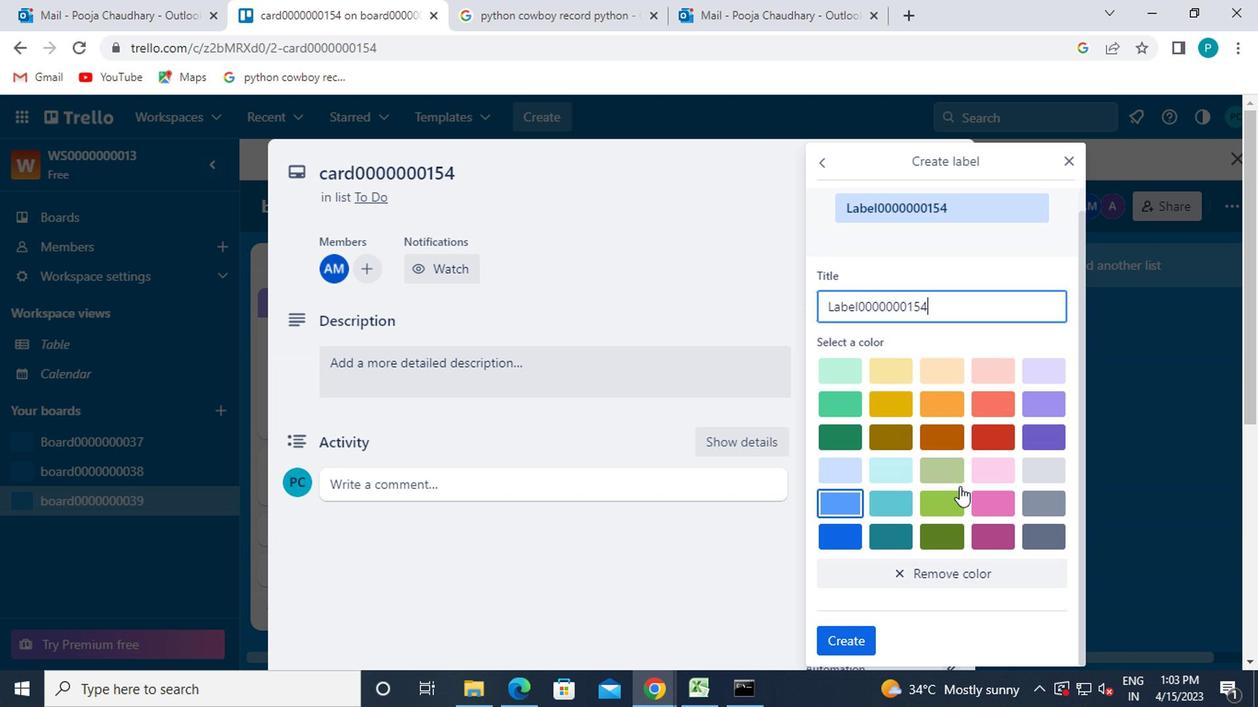 
Action: Mouse moved to (834, 648)
Screenshot: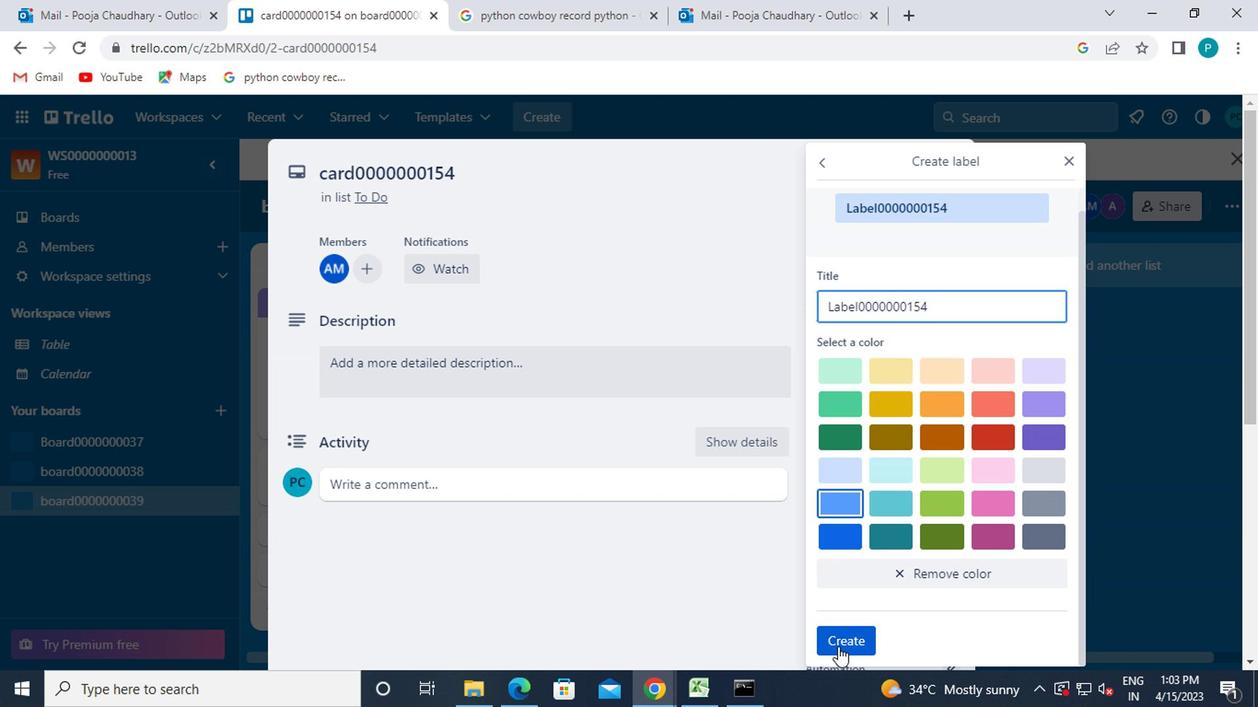 
Action: Mouse pressed left at (834, 648)
Screenshot: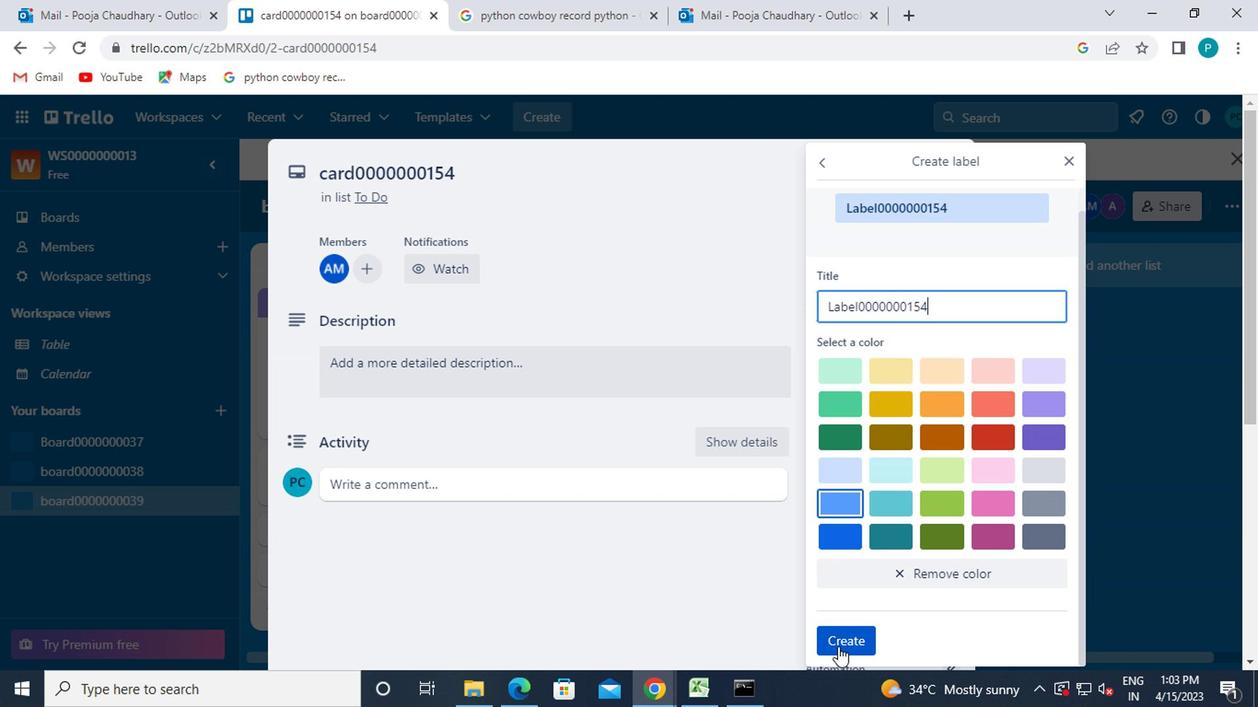 
Action: Mouse moved to (952, 463)
Screenshot: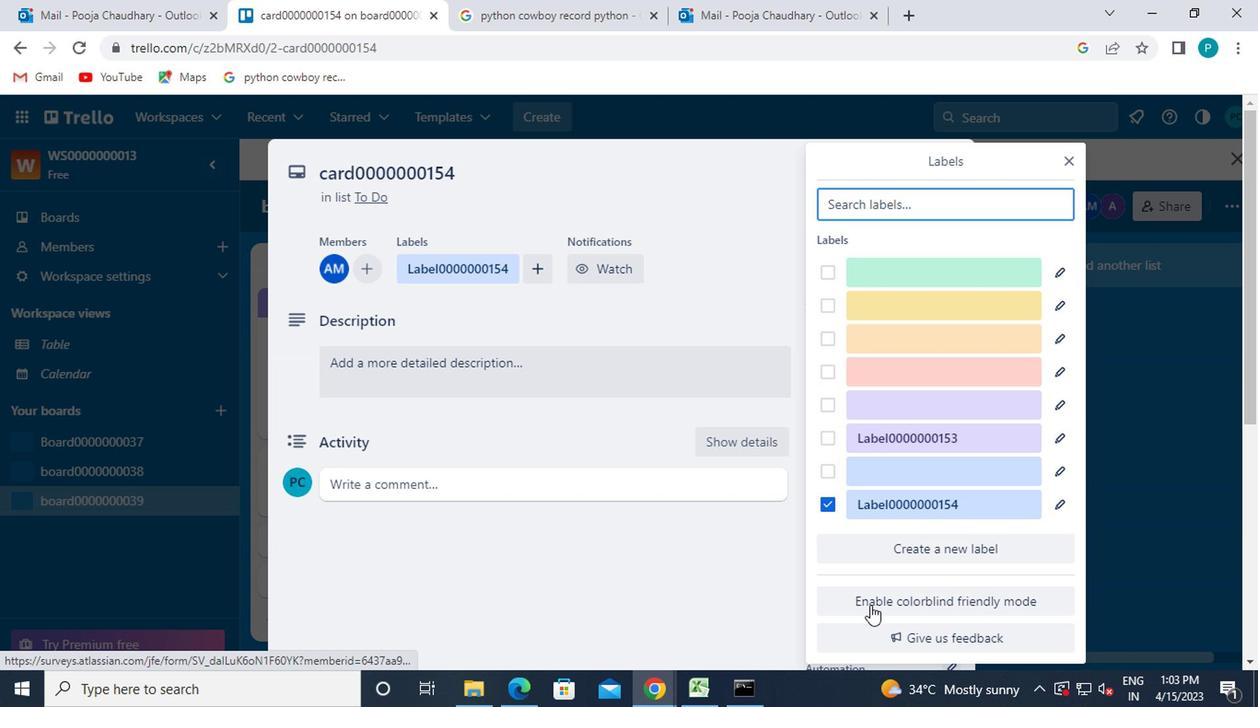 
Action: Mouse scrolled (952, 464) with delta (0, 0)
Screenshot: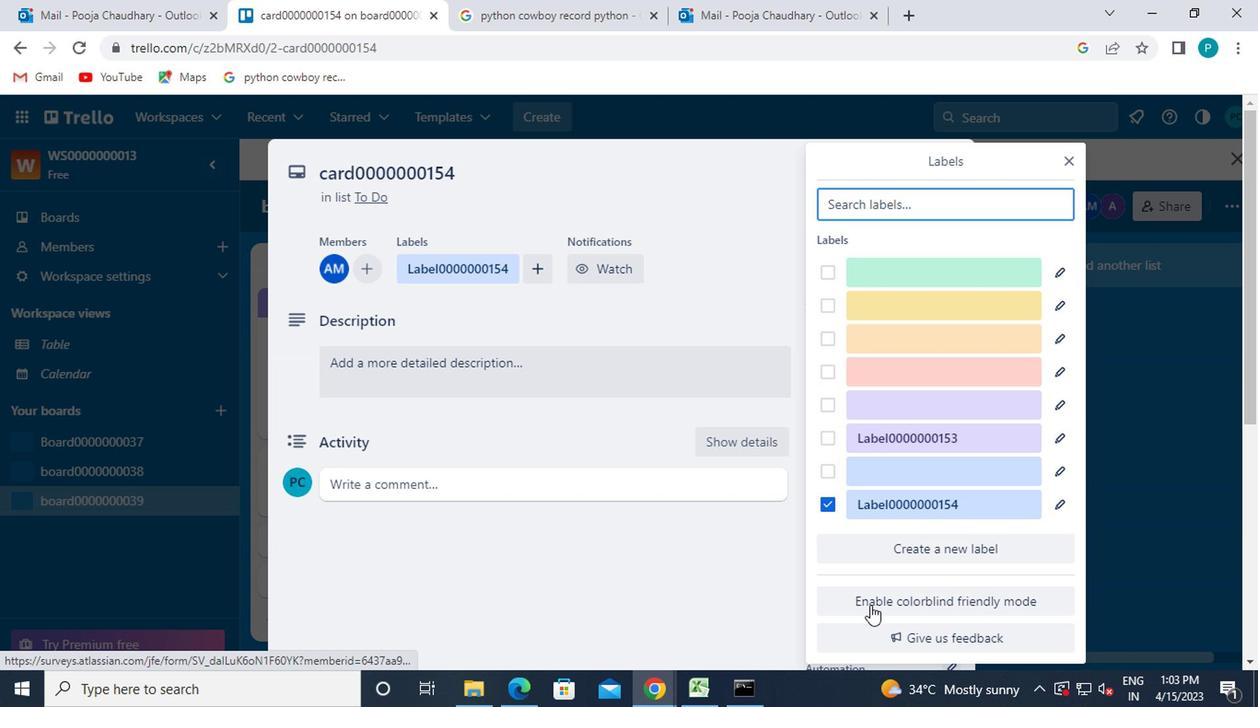 
Action: Mouse moved to (965, 435)
Screenshot: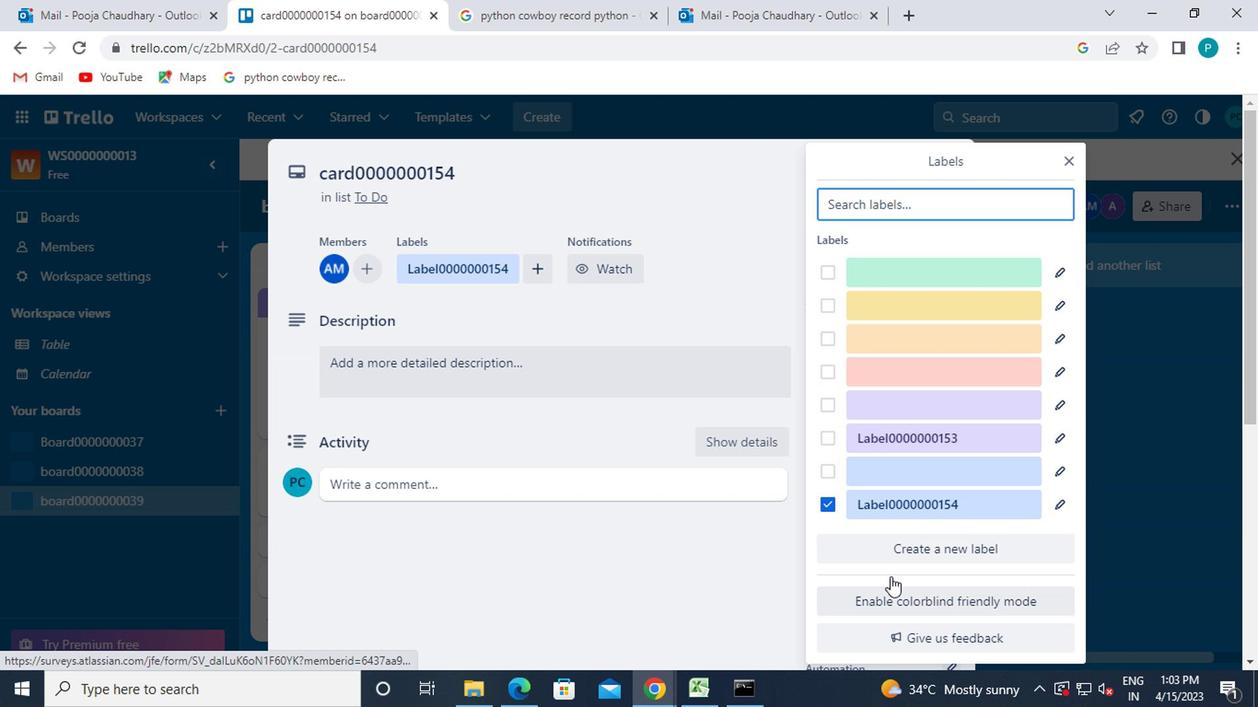 
Action: Mouse scrolled (965, 436) with delta (0, 1)
Screenshot: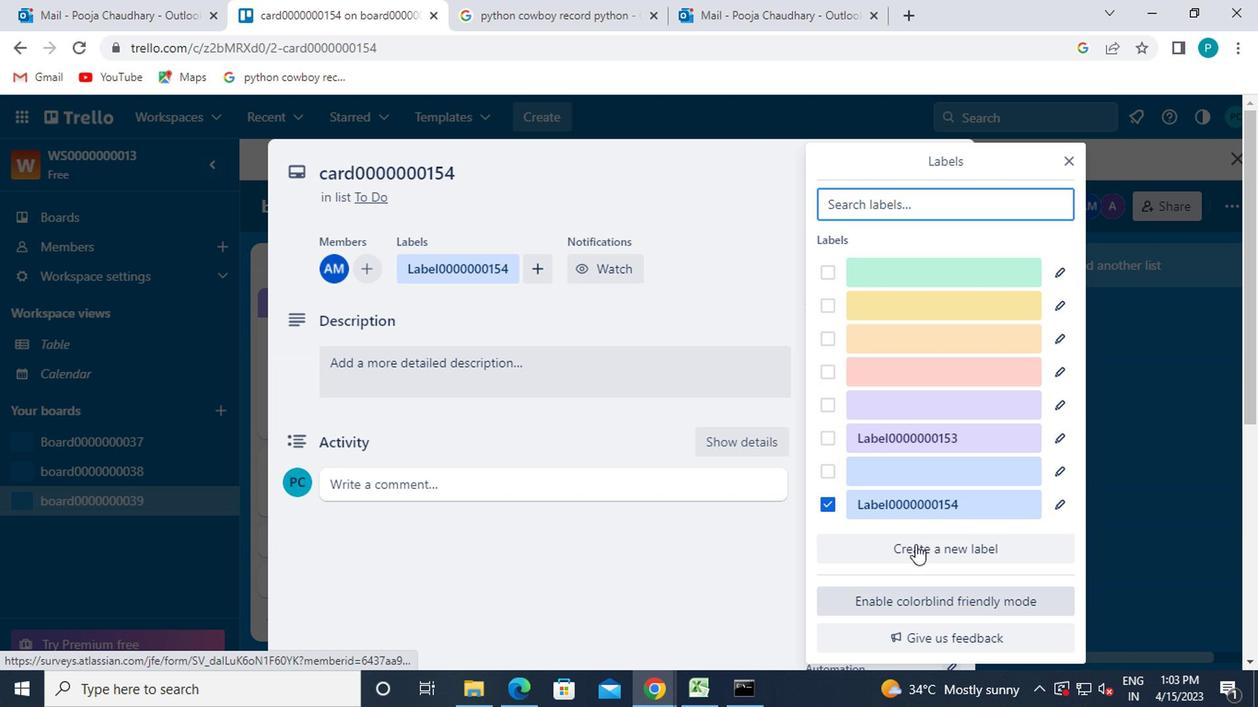 
Action: Mouse moved to (986, 385)
Screenshot: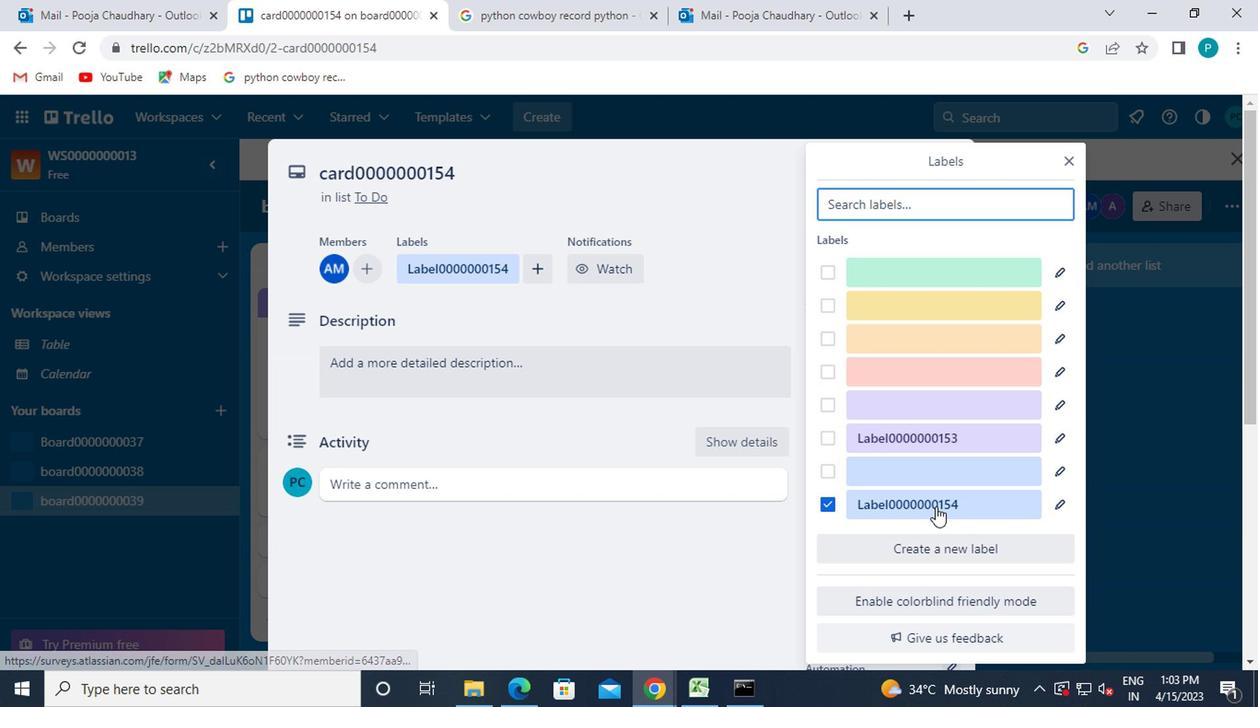 
Action: Mouse scrolled (986, 385) with delta (0, 0)
Screenshot: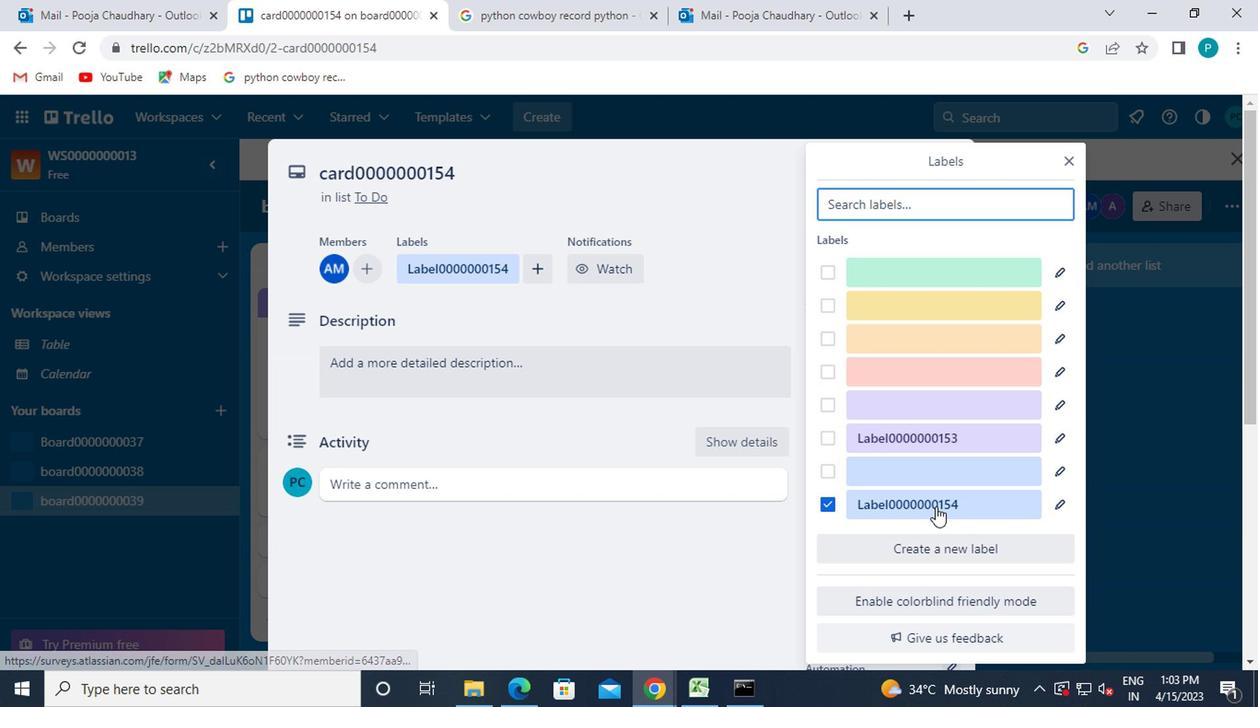 
Action: Mouse moved to (1064, 161)
Screenshot: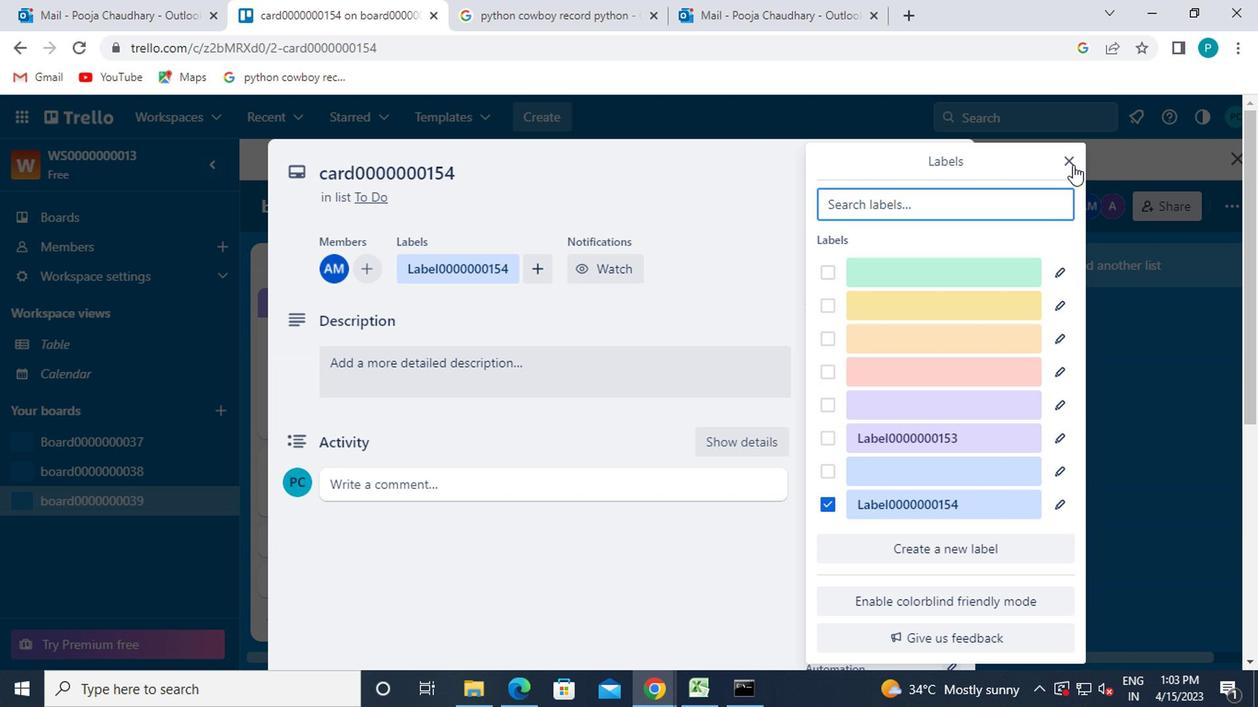 
Action: Mouse pressed left at (1064, 161)
Screenshot: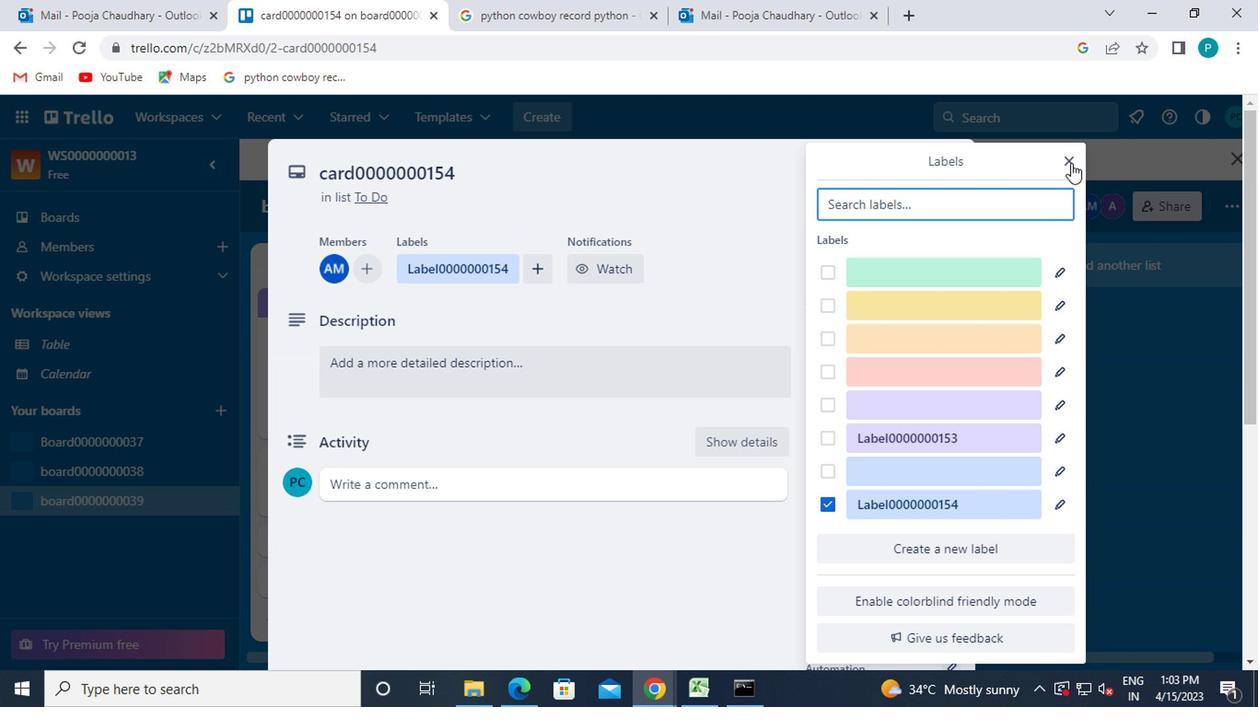 
Action: Mouse moved to (912, 401)
Screenshot: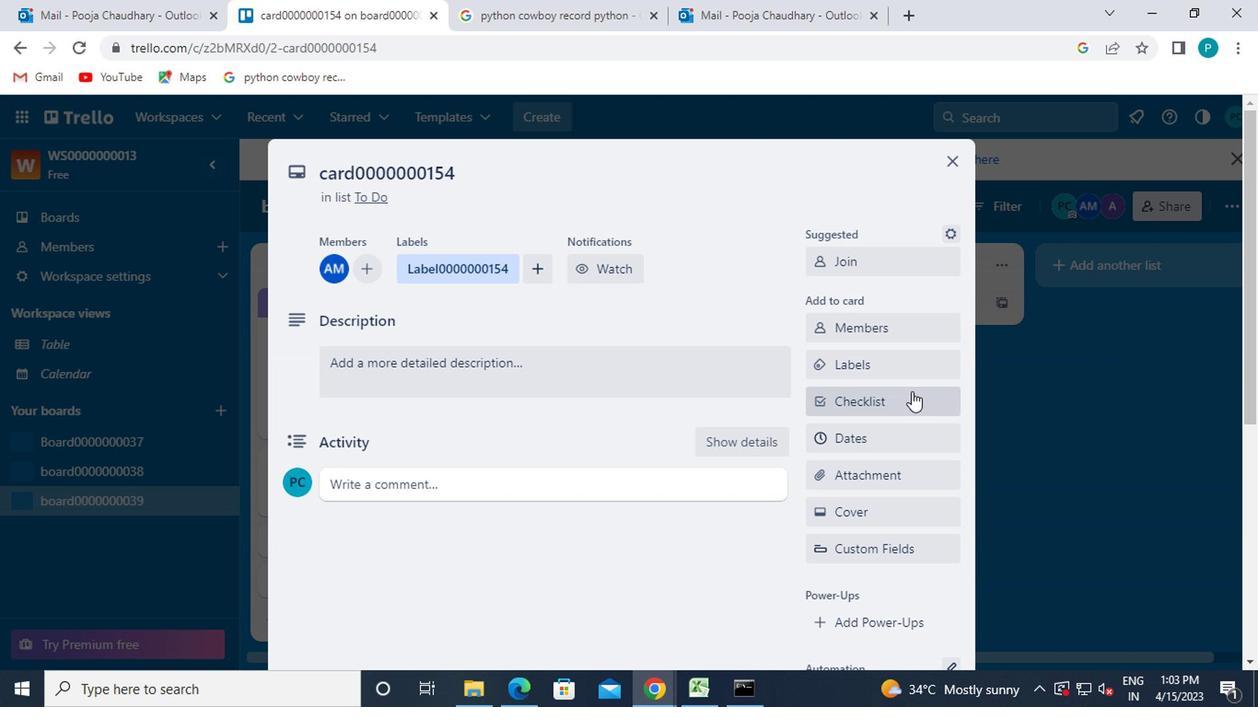 
Action: Mouse pressed left at (912, 401)
Screenshot: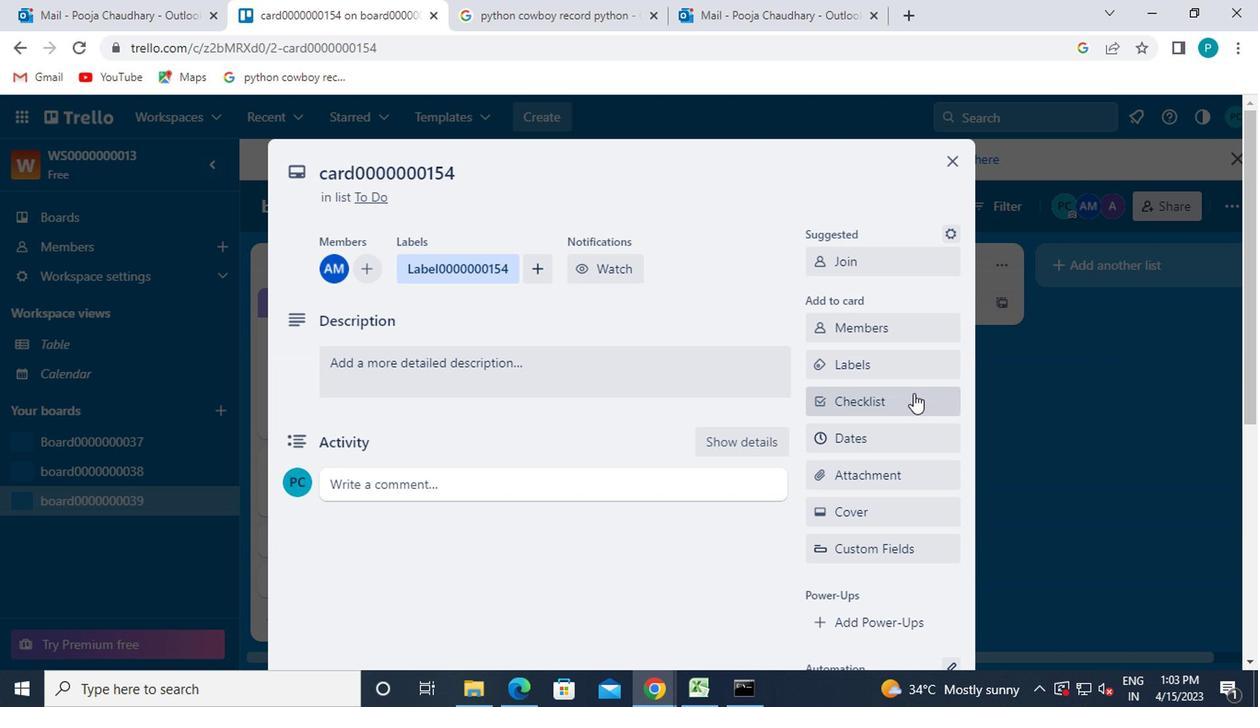 
Action: Mouse moved to (908, 423)
Screenshot: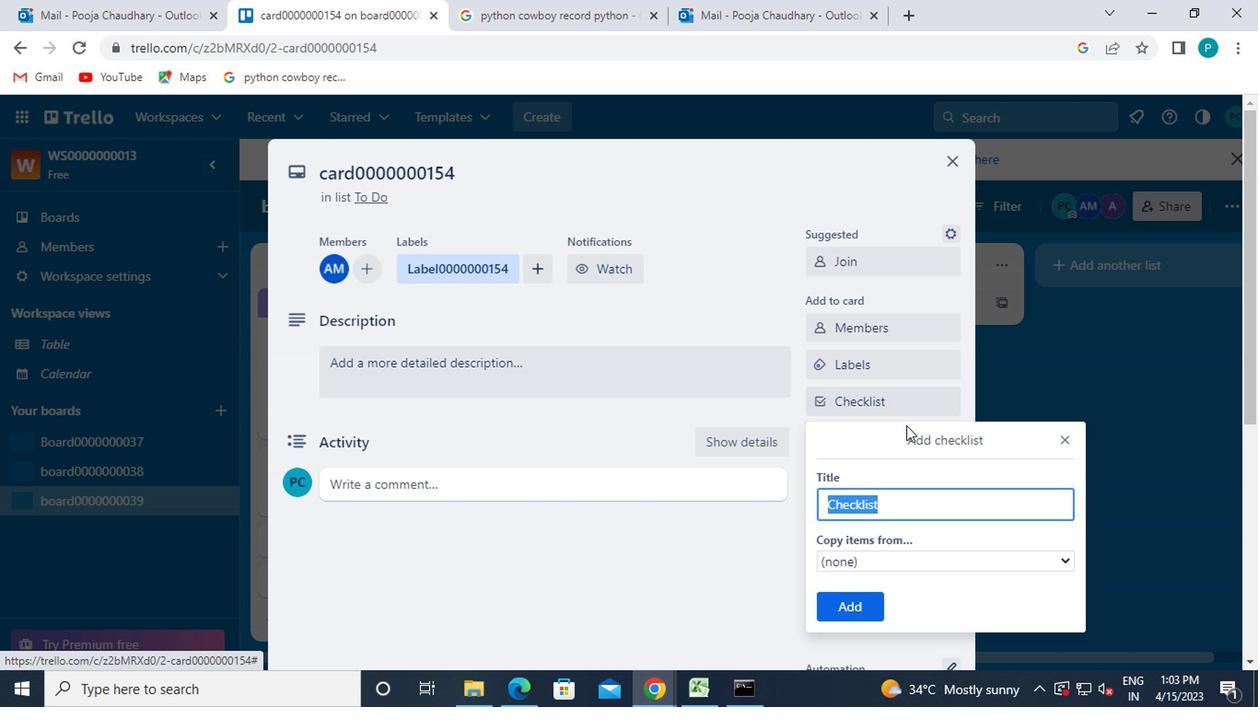 
Action: Key pressed <Key.caps_lock>CL0000000154
Screenshot: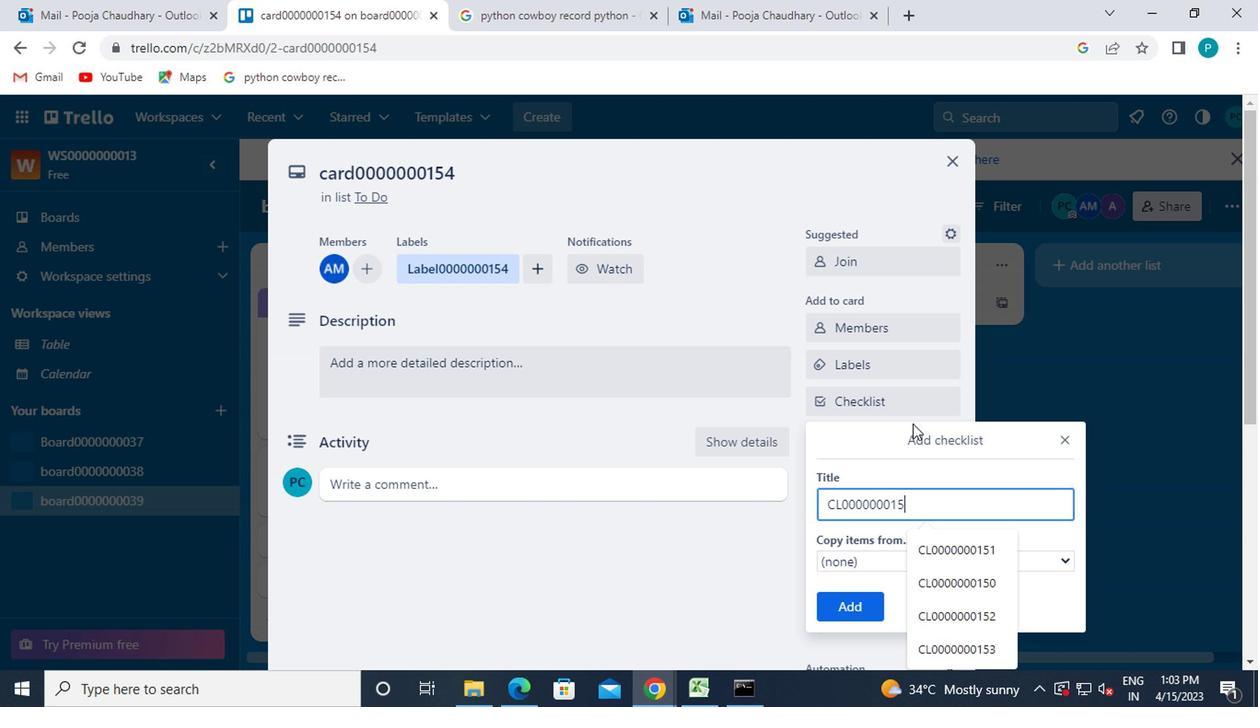 
Action: Mouse moved to (849, 605)
Screenshot: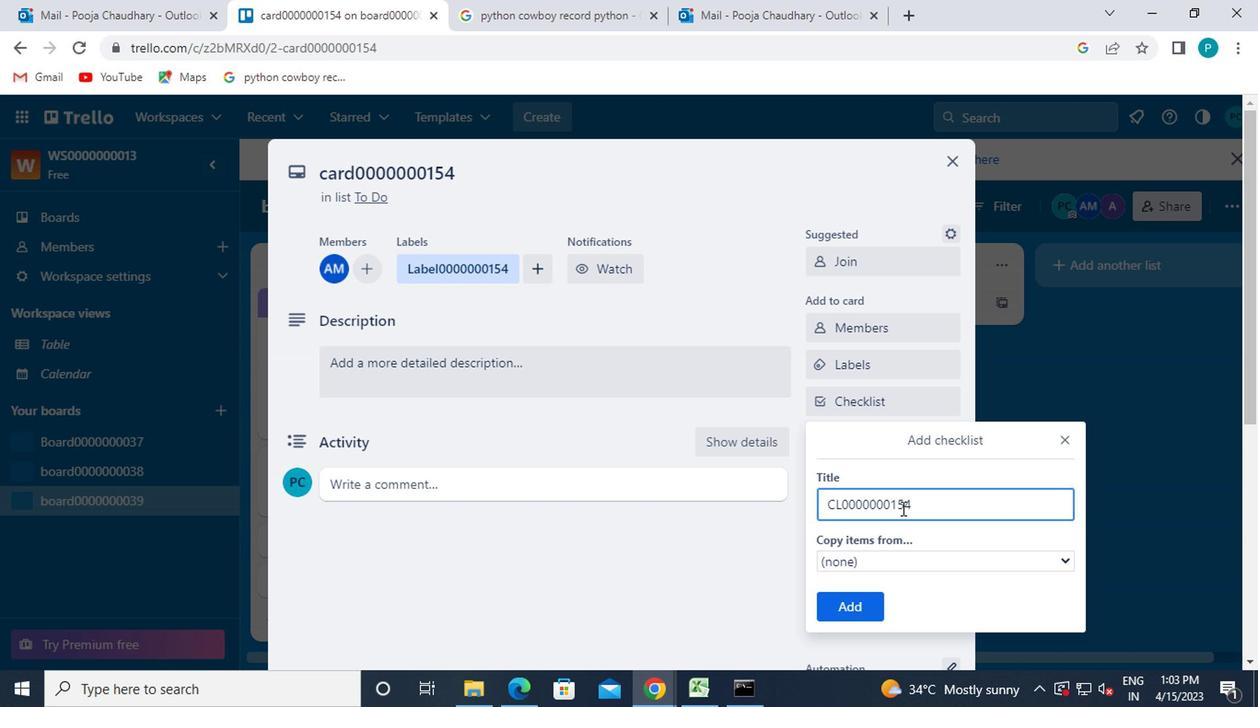 
Action: Mouse pressed left at (849, 605)
Screenshot: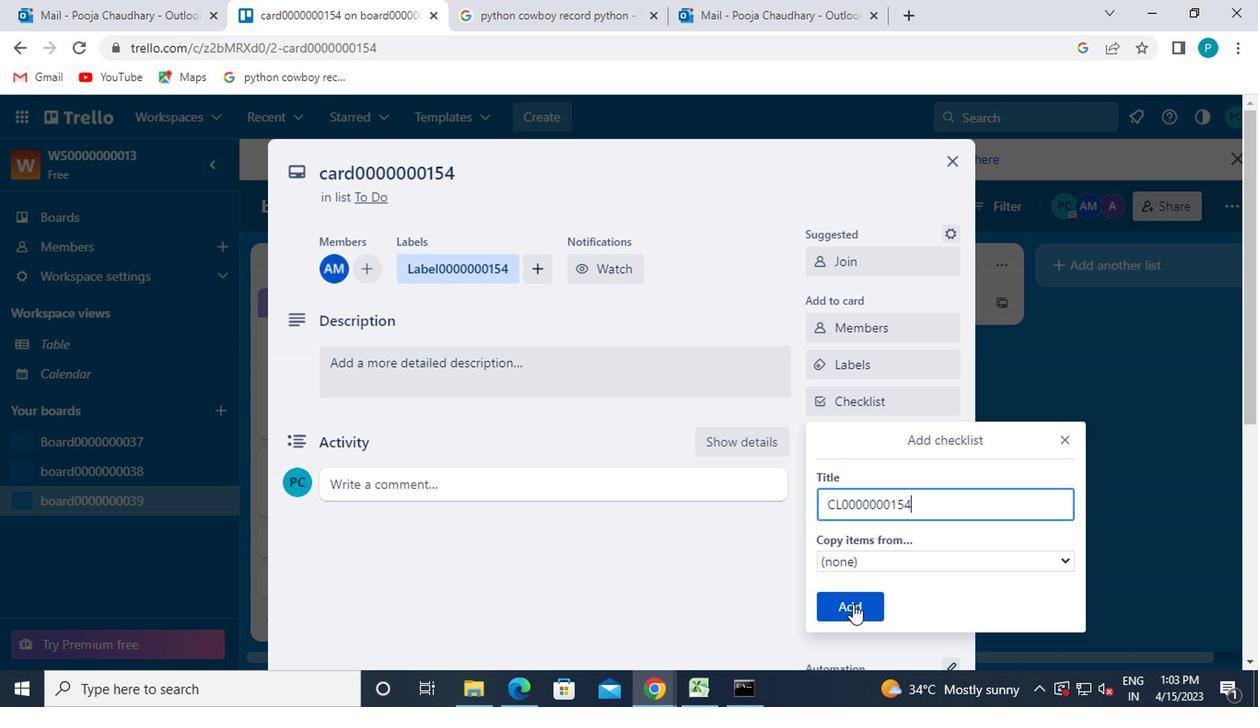 
Action: Mouse moved to (861, 450)
Screenshot: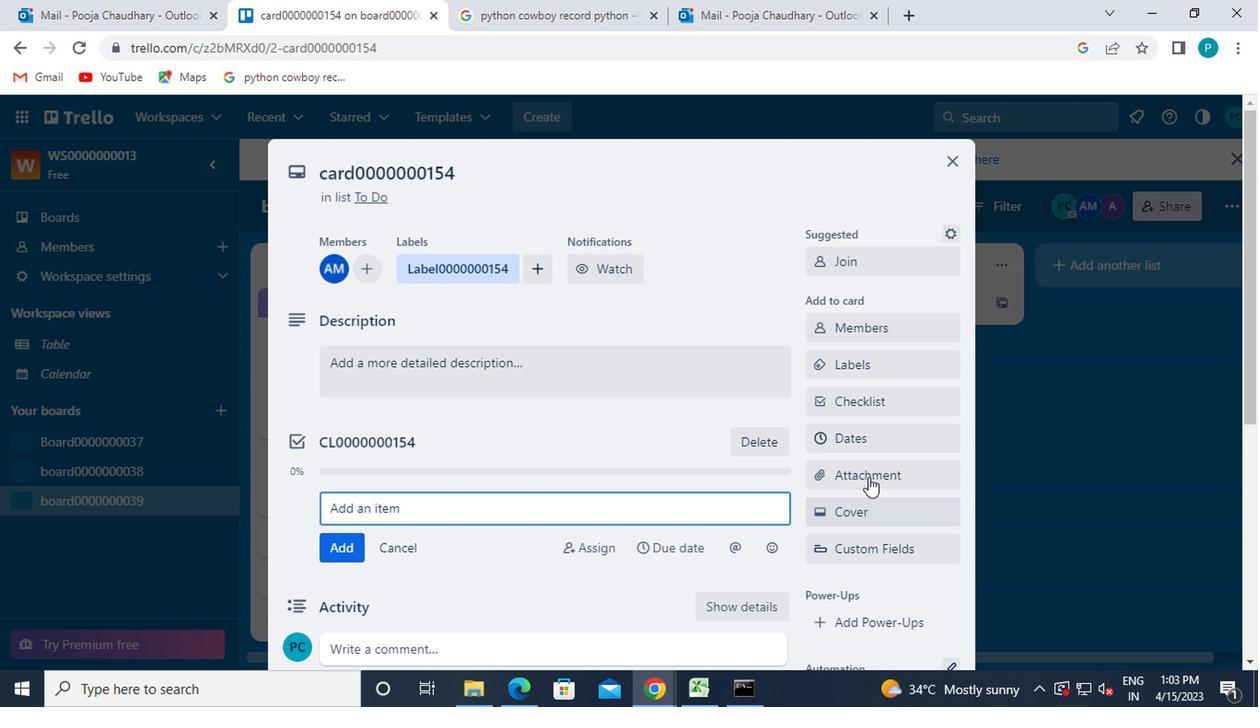 
Action: Mouse pressed left at (861, 450)
Screenshot: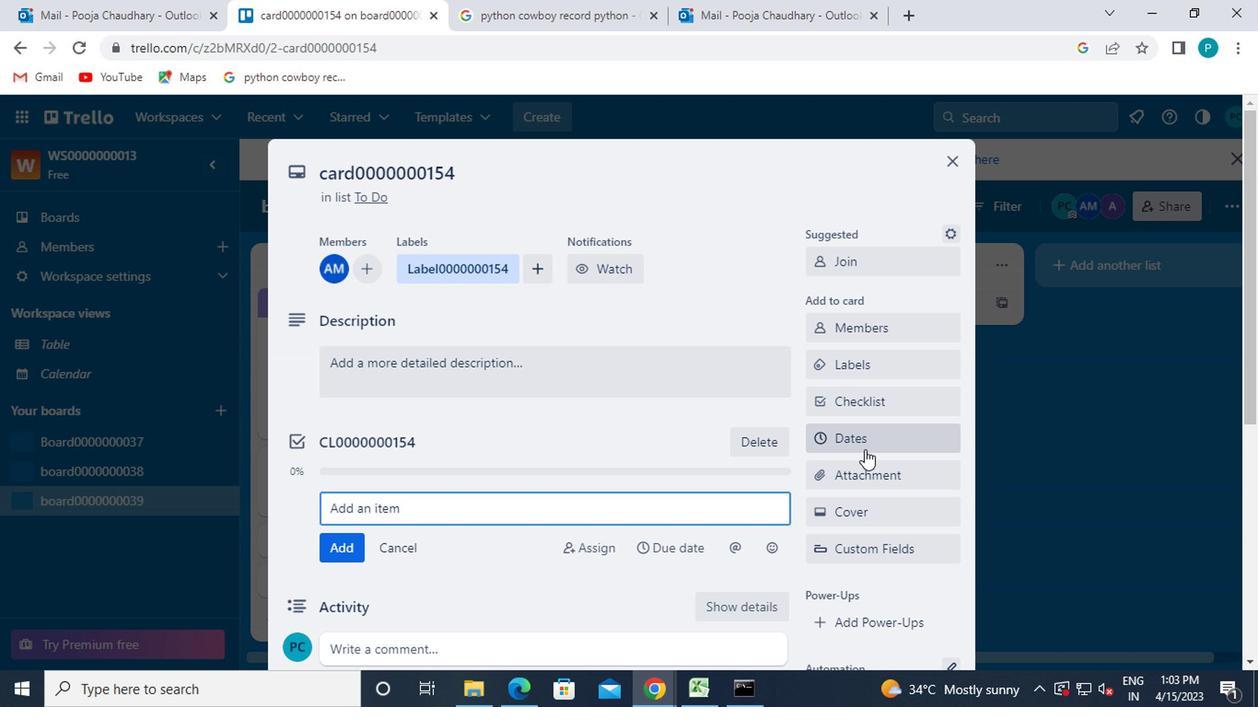 
Action: Mouse moved to (1055, 203)
Screenshot: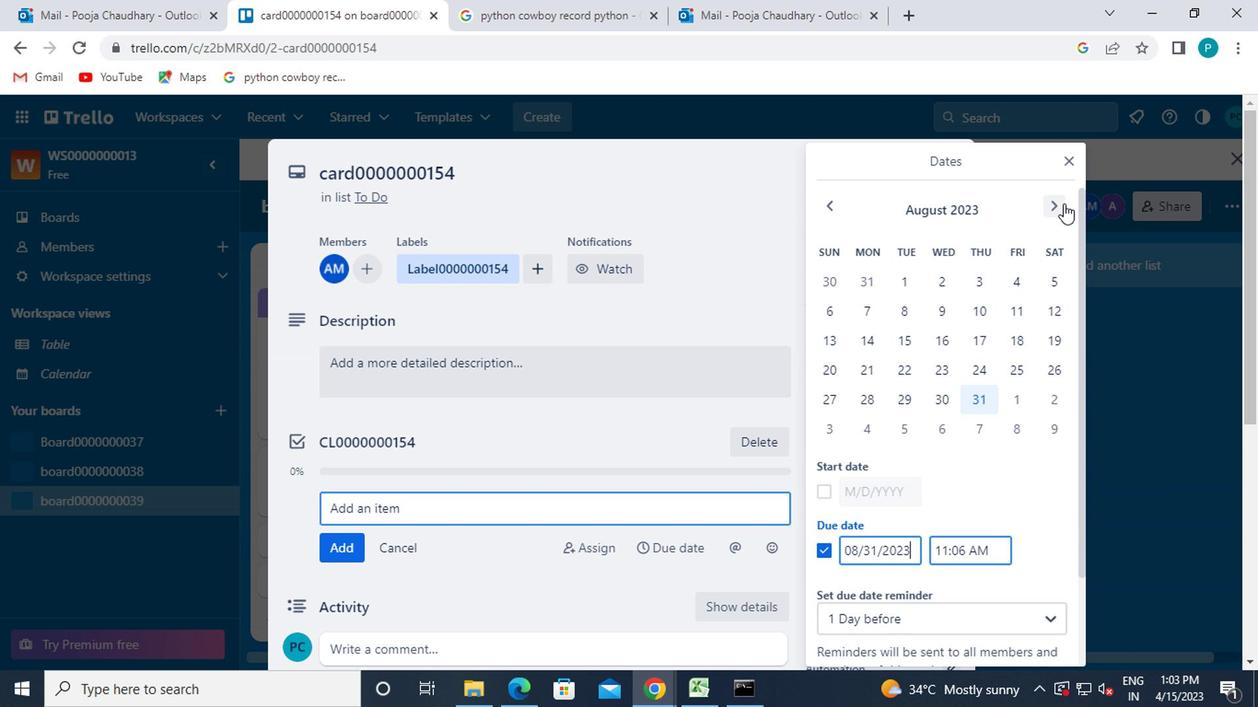 
Action: Mouse pressed left at (1055, 203)
Screenshot: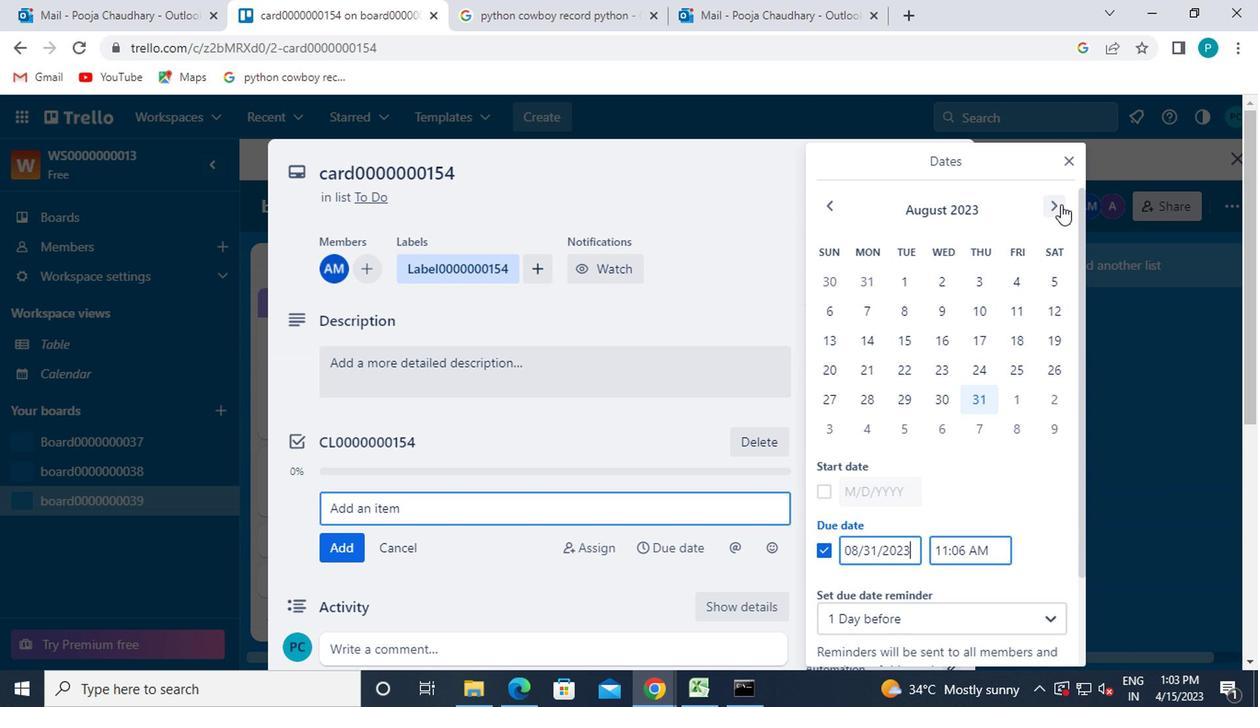 
Action: Mouse moved to (821, 491)
Screenshot: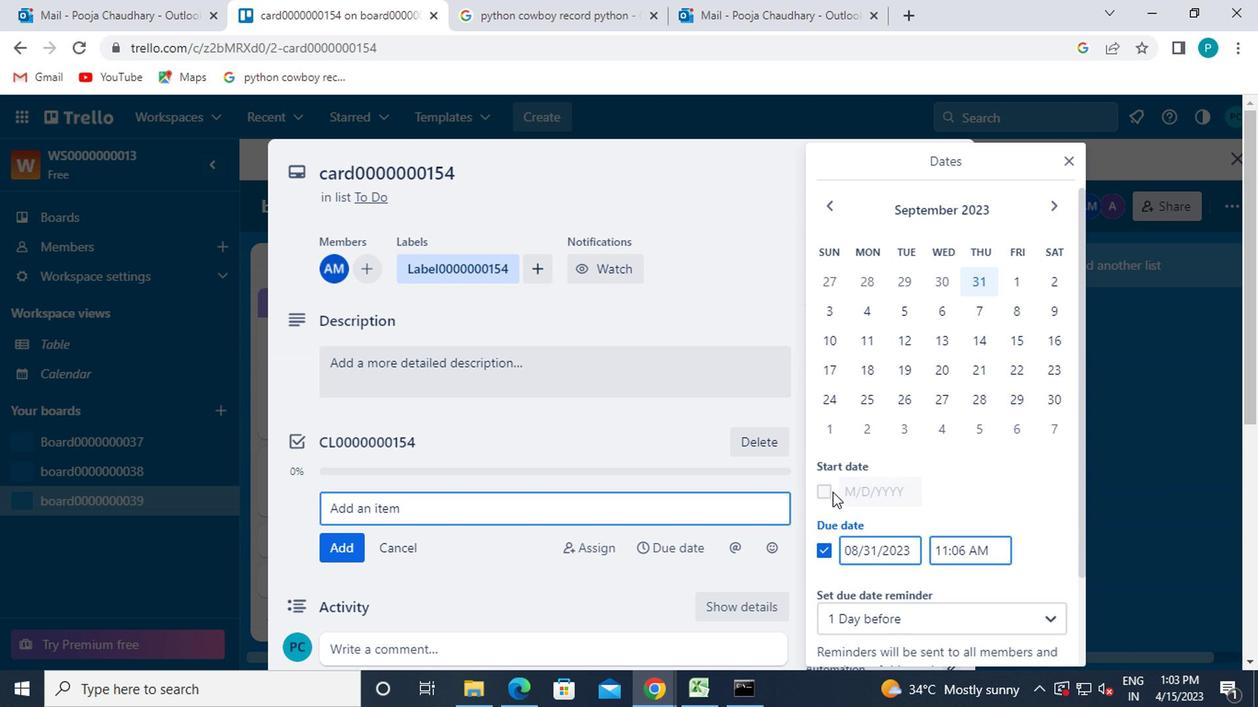 
Action: Mouse pressed left at (821, 491)
Screenshot: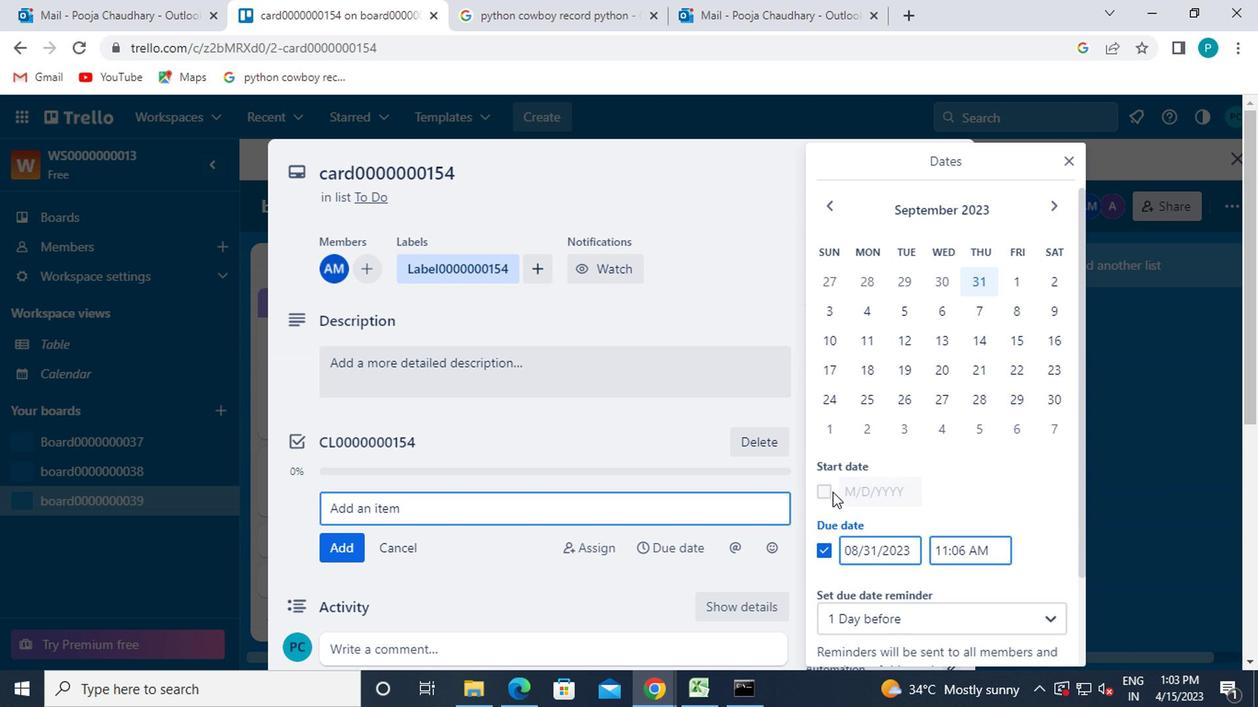 
Action: Mouse moved to (1045, 201)
Screenshot: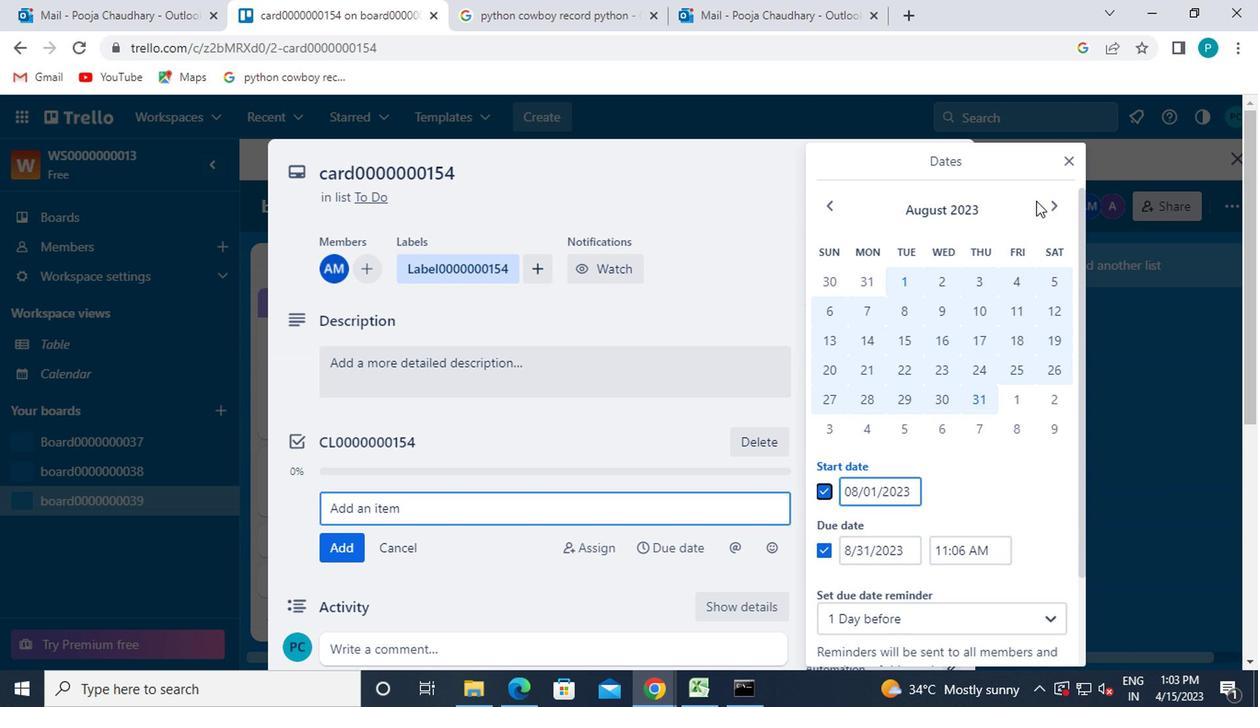 
Action: Mouse pressed left at (1045, 201)
Screenshot: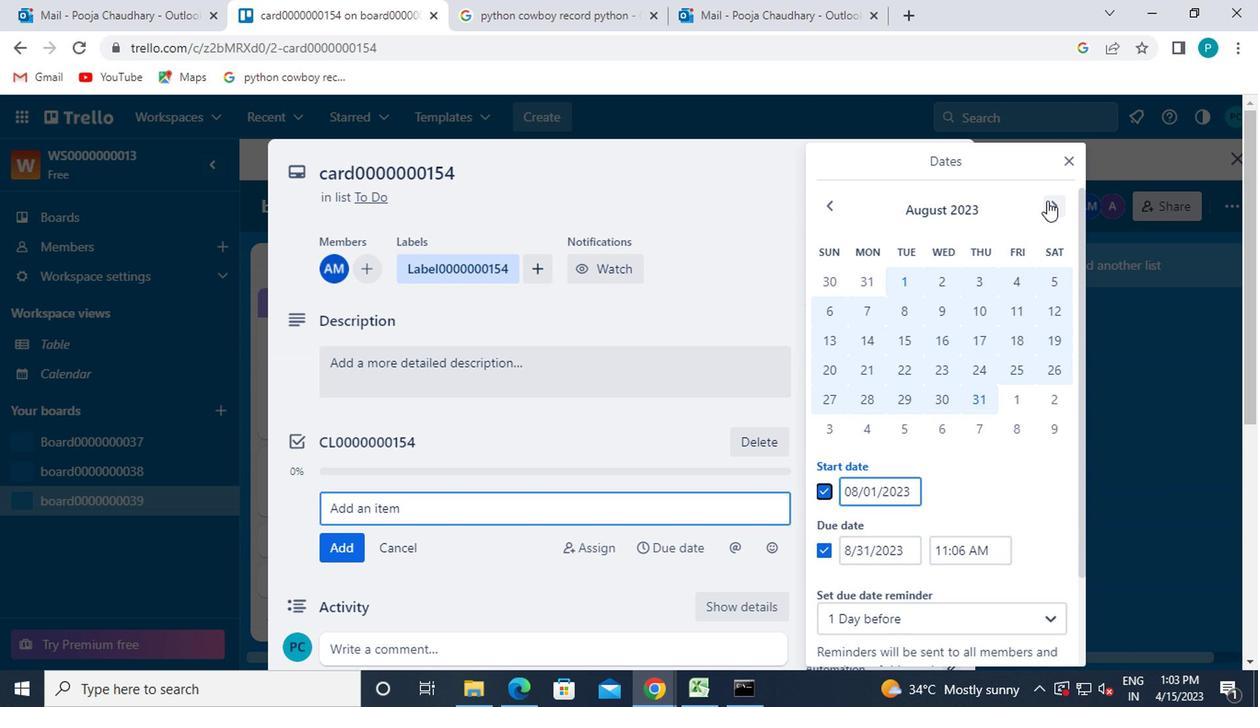 
Action: Mouse moved to (1011, 283)
Screenshot: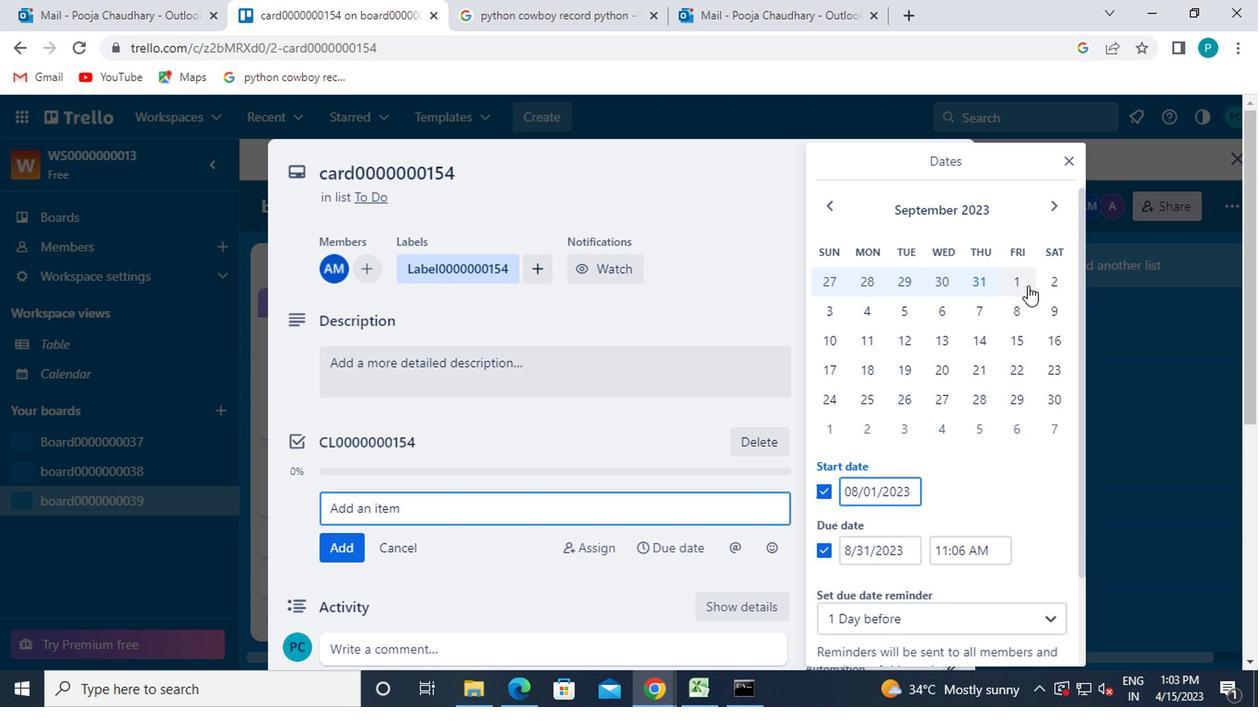 
Action: Mouse pressed left at (1011, 283)
Screenshot: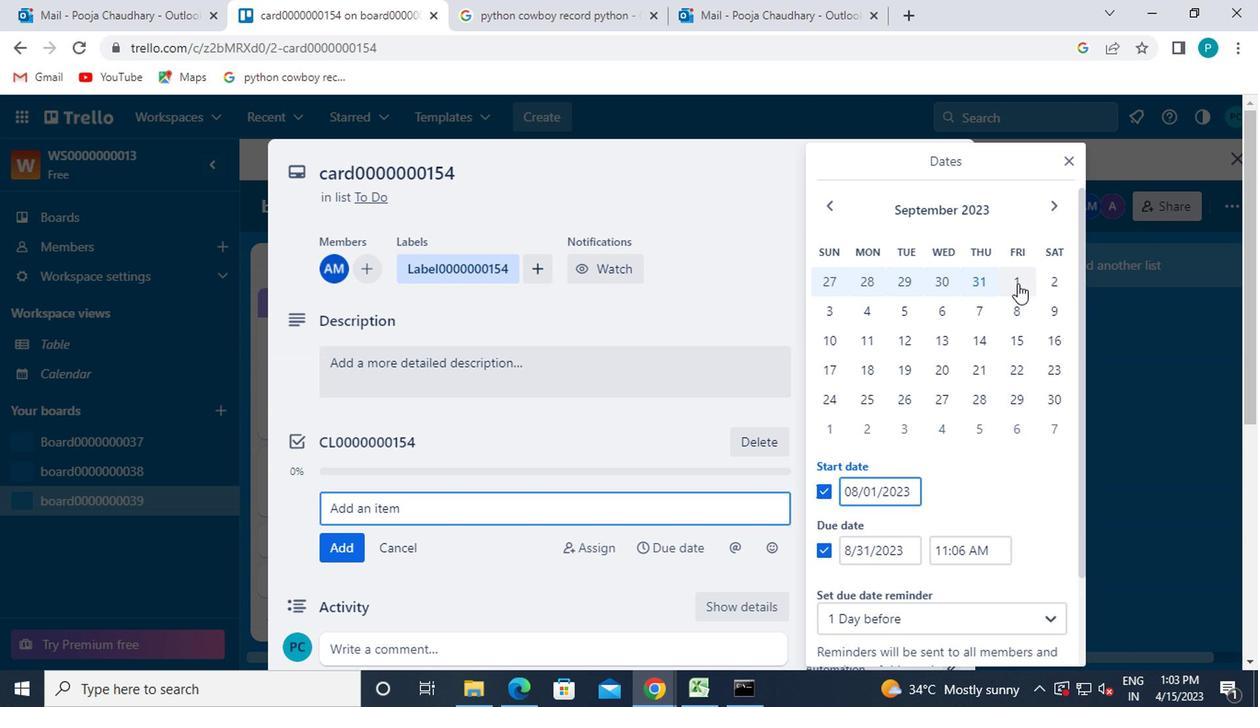 
Action: Mouse moved to (1050, 403)
Screenshot: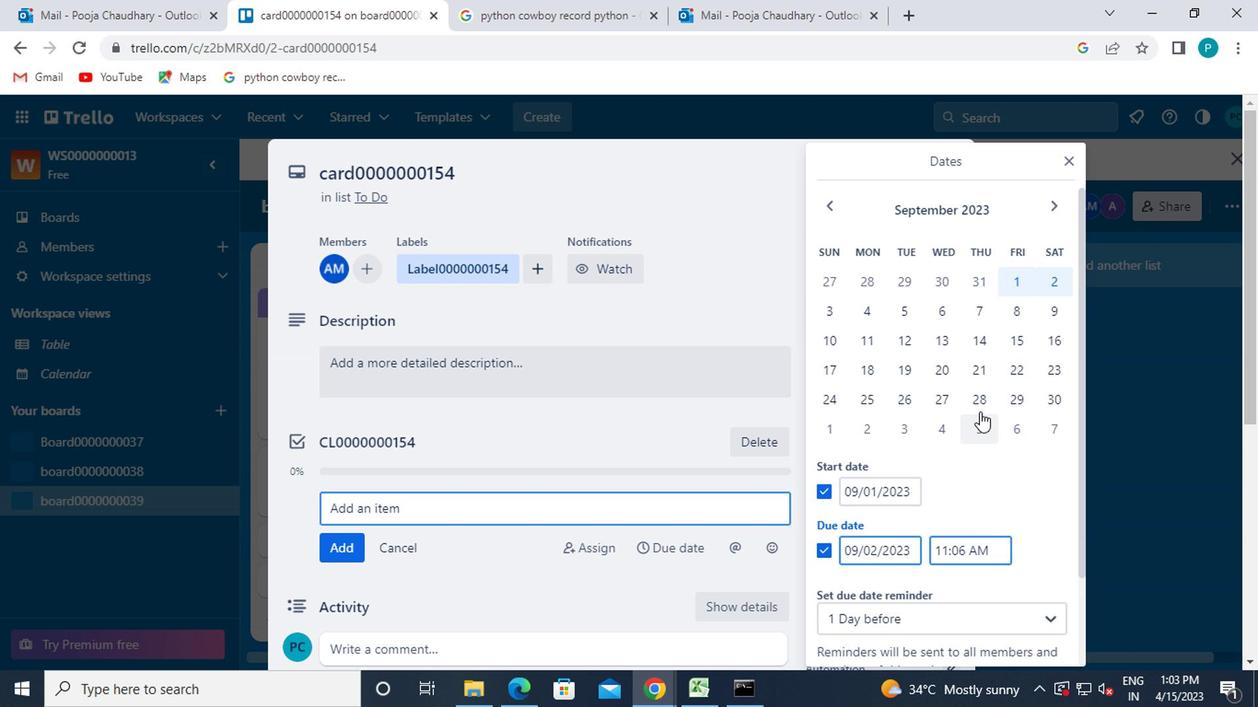 
Action: Mouse pressed left at (1050, 403)
Screenshot: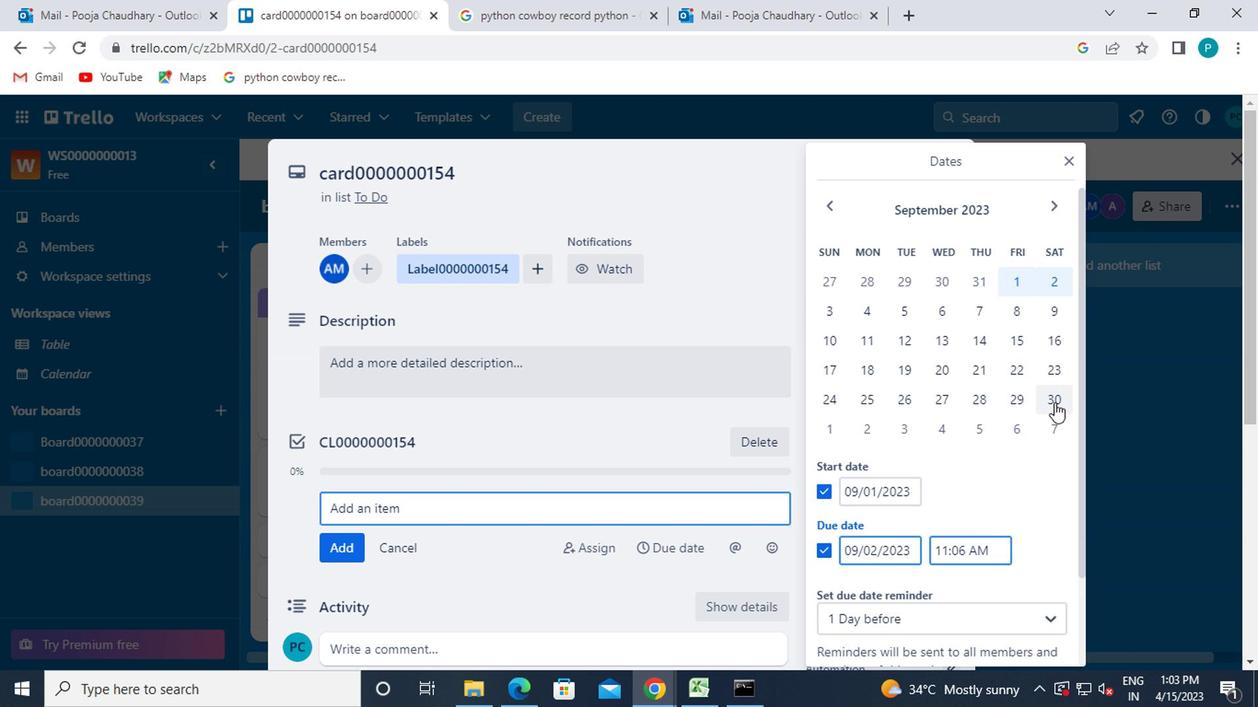 
Action: Mouse moved to (1050, 403)
Screenshot: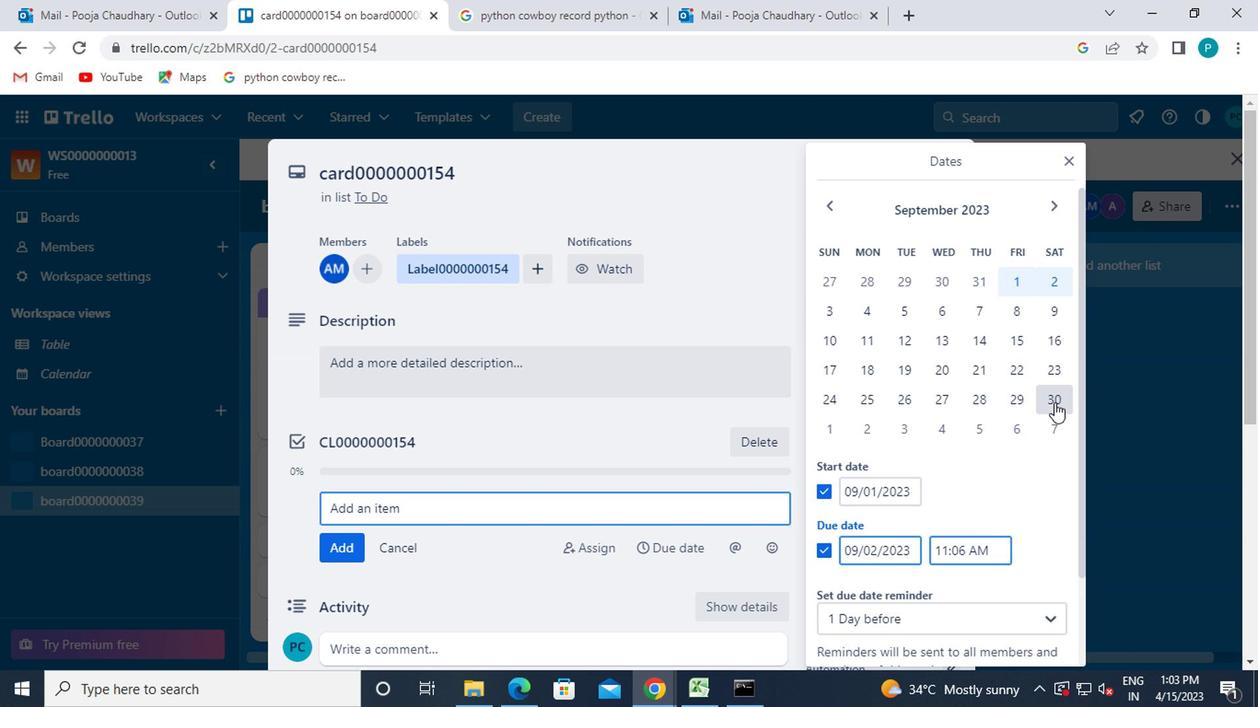 
Action: Mouse scrolled (1050, 403) with delta (0, 0)
Screenshot: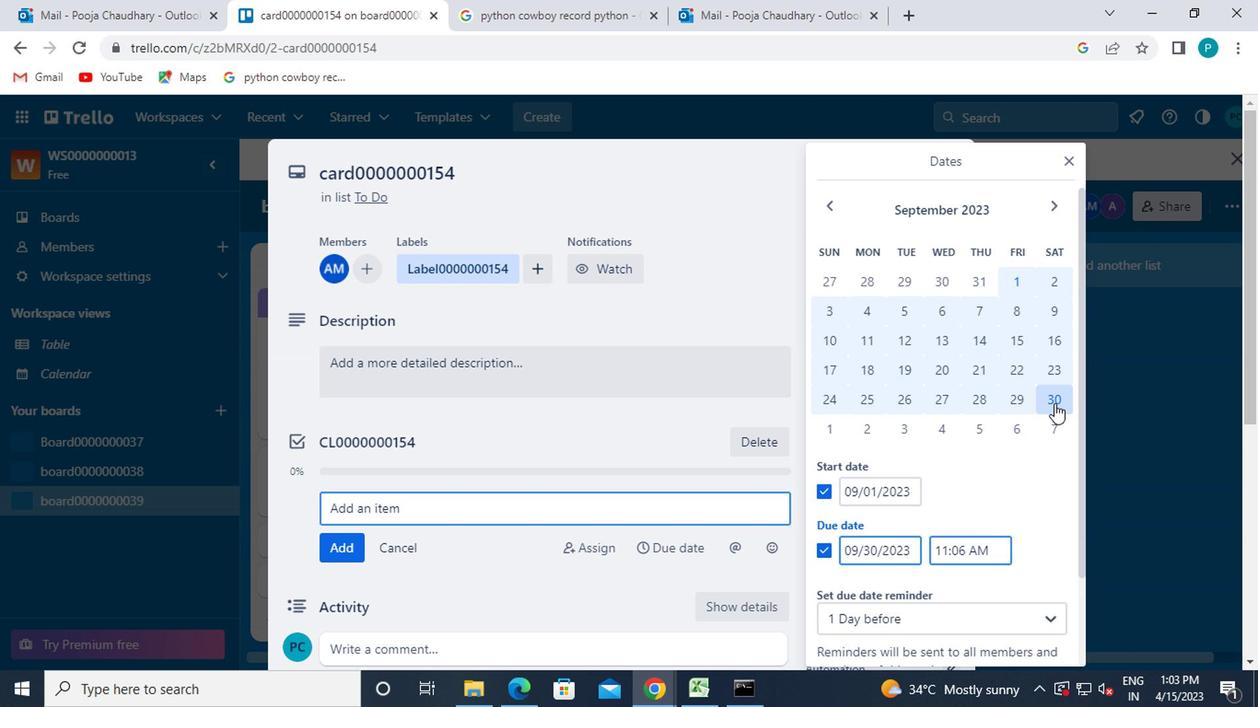 
Action: Mouse scrolled (1050, 403) with delta (0, 0)
Screenshot: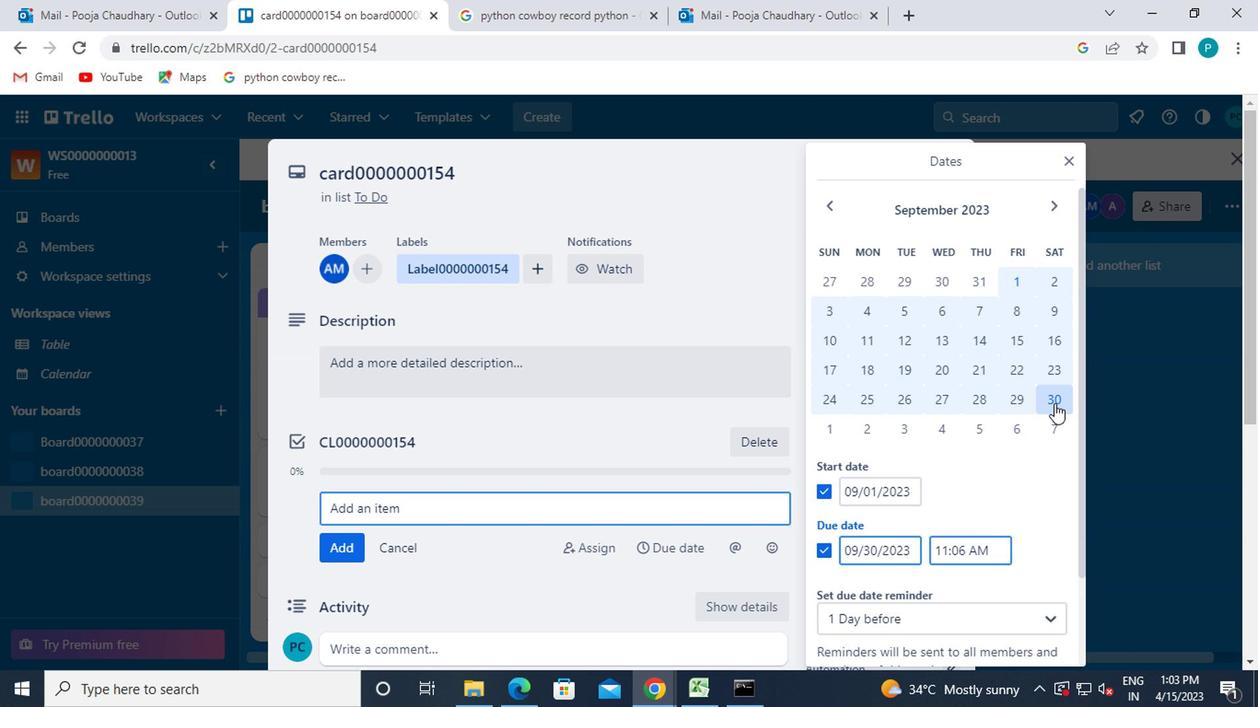 
Action: Mouse moved to (933, 593)
Screenshot: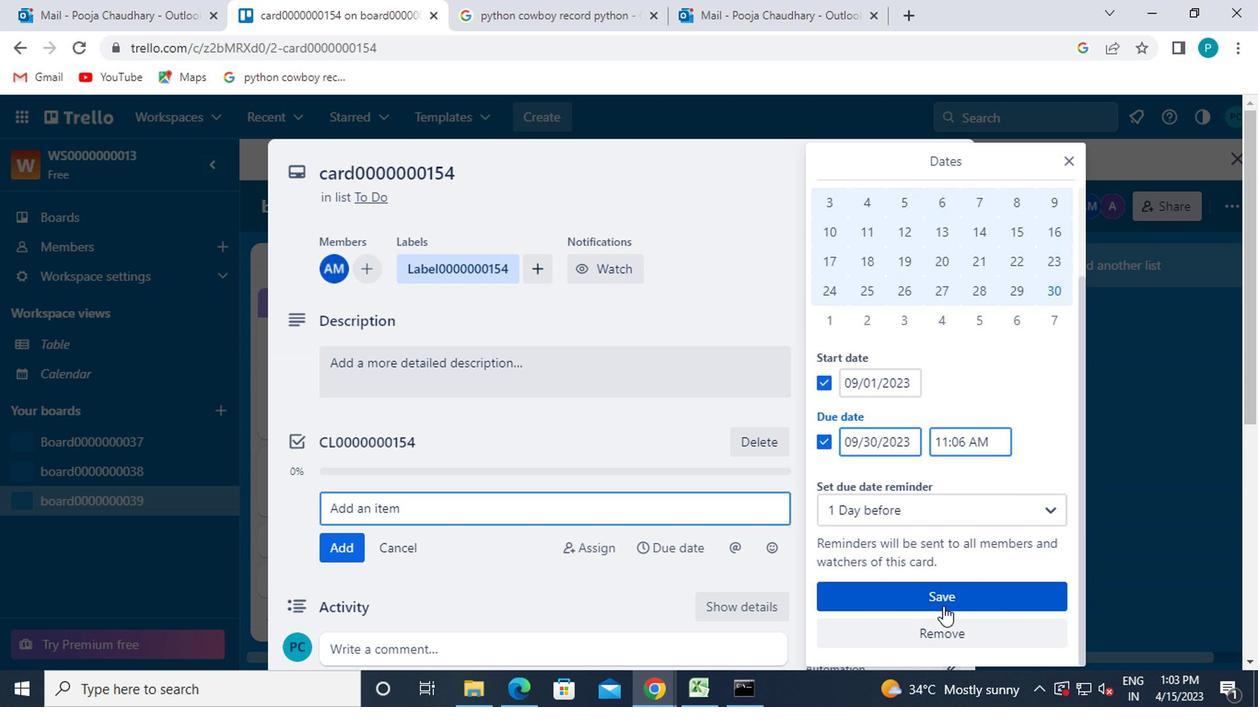 
Action: Mouse pressed left at (933, 593)
Screenshot: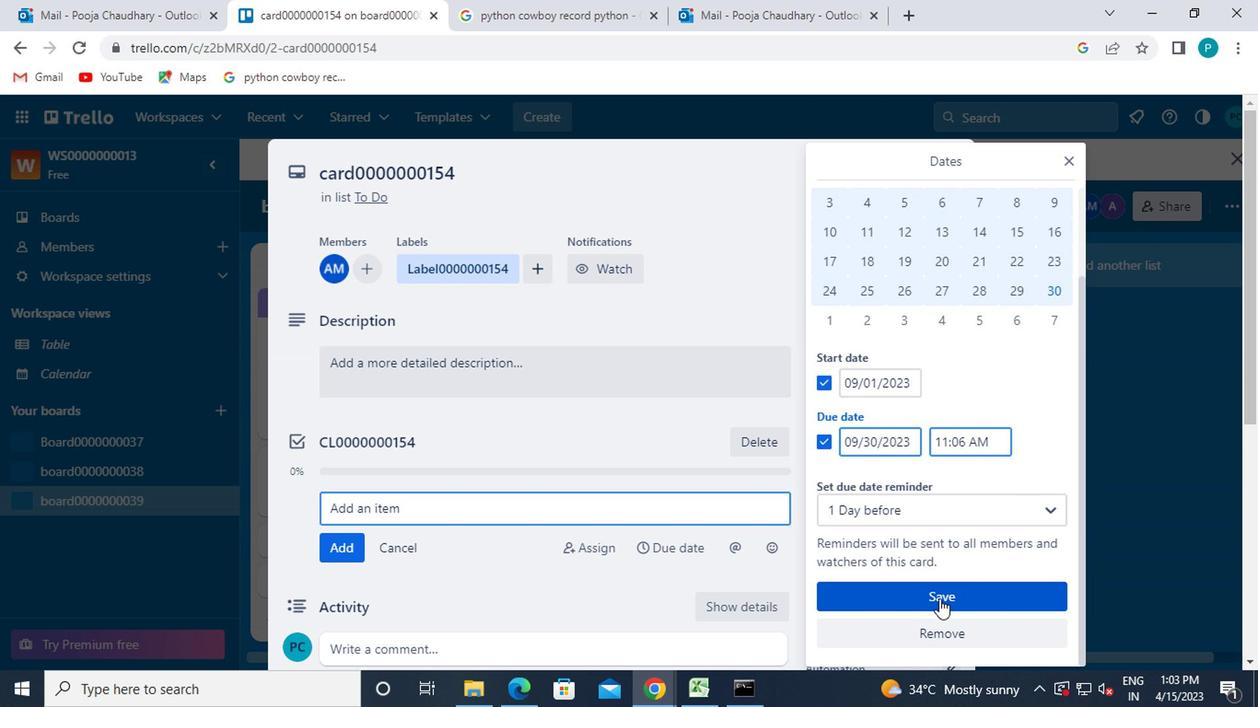 
Action: Mouse moved to (957, 580)
Screenshot: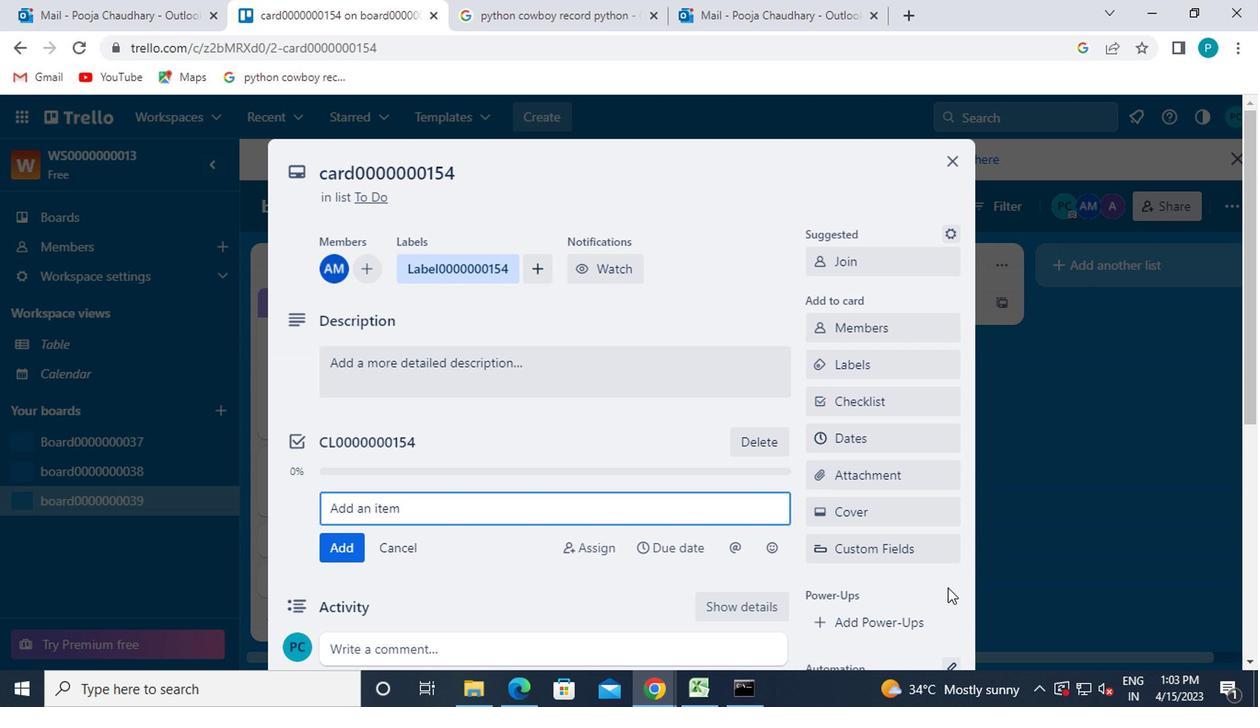 
